 Task: Compose an email with the signature Chloe Collins with the subject Thank you for a call and the message We need to reschedule our meeting for next week. Could you let me know your availability? from softage.10@softage.net to softage.5@softage.net, now select the entire message Quote Attach a link with text SoftAge.5 and email address as softage.5@softage.net Send the email. Finally, move the email from Sent Items to the label Newsletters
Action: Mouse moved to (77, 107)
Screenshot: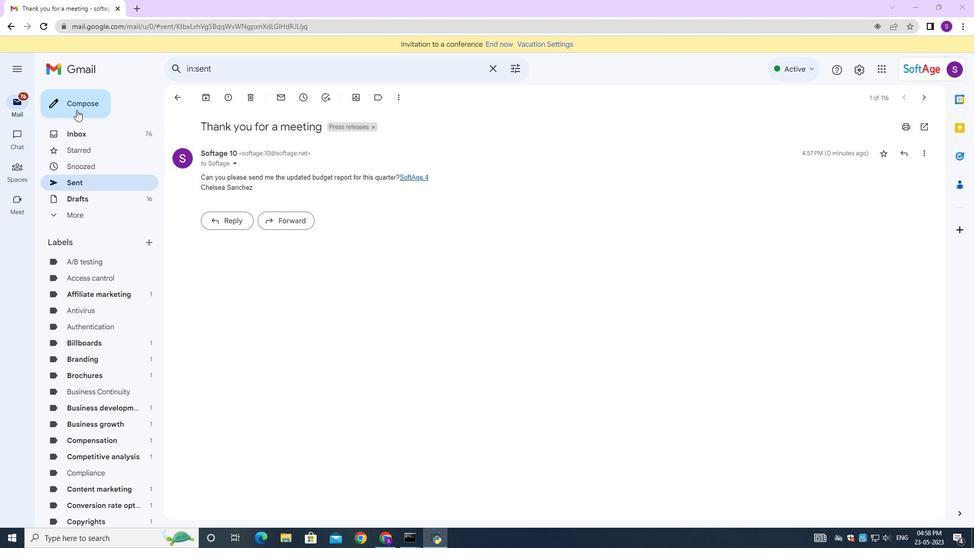 
Action: Mouse pressed left at (77, 107)
Screenshot: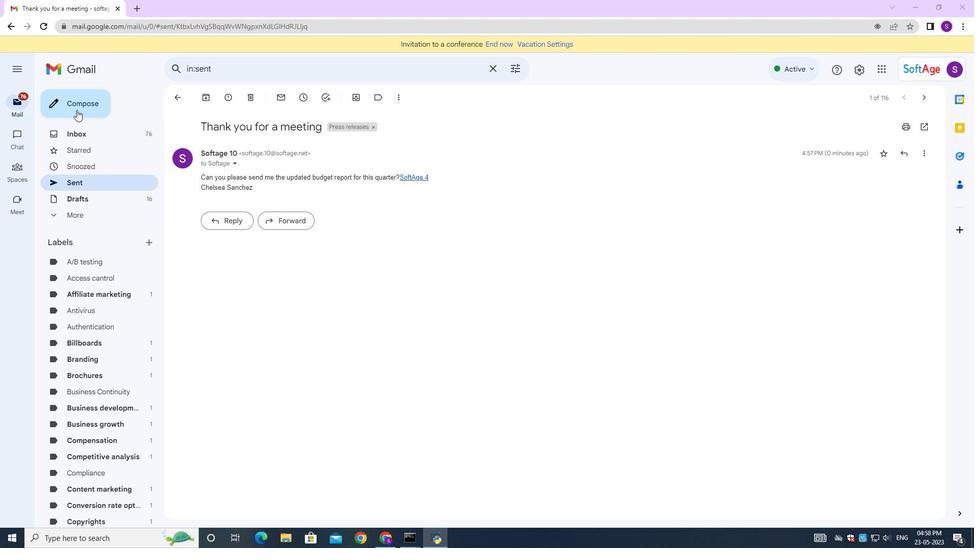 
Action: Mouse moved to (821, 513)
Screenshot: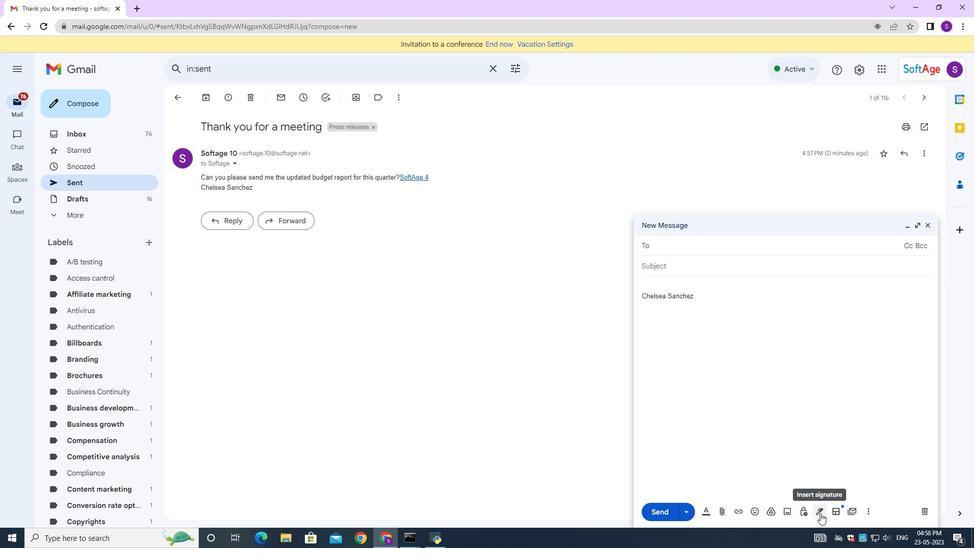 
Action: Mouse pressed left at (821, 513)
Screenshot: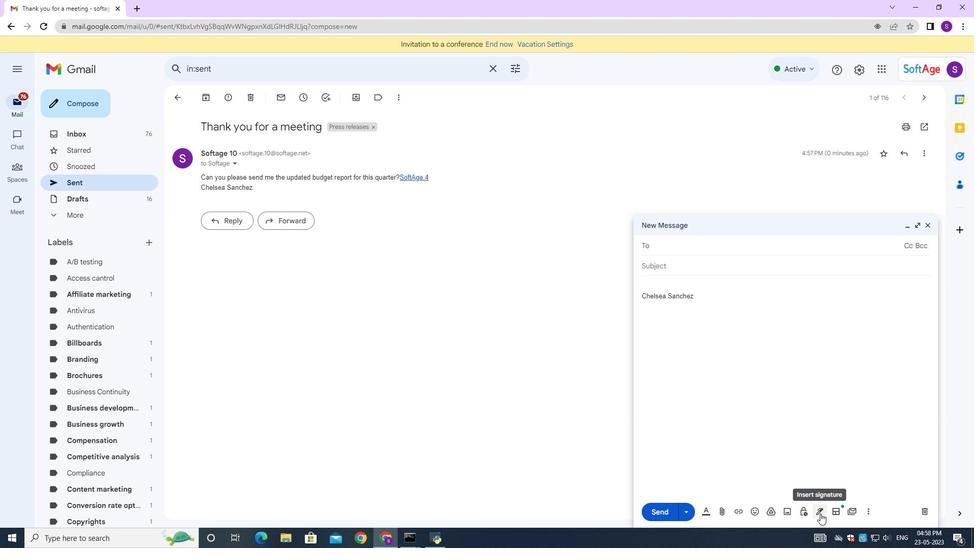 
Action: Mouse moved to (840, 453)
Screenshot: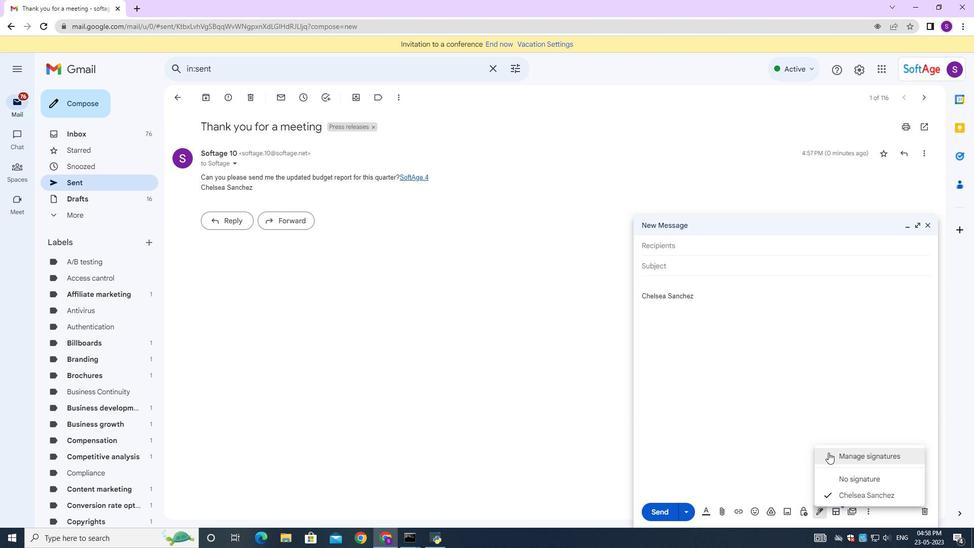 
Action: Mouse pressed left at (840, 453)
Screenshot: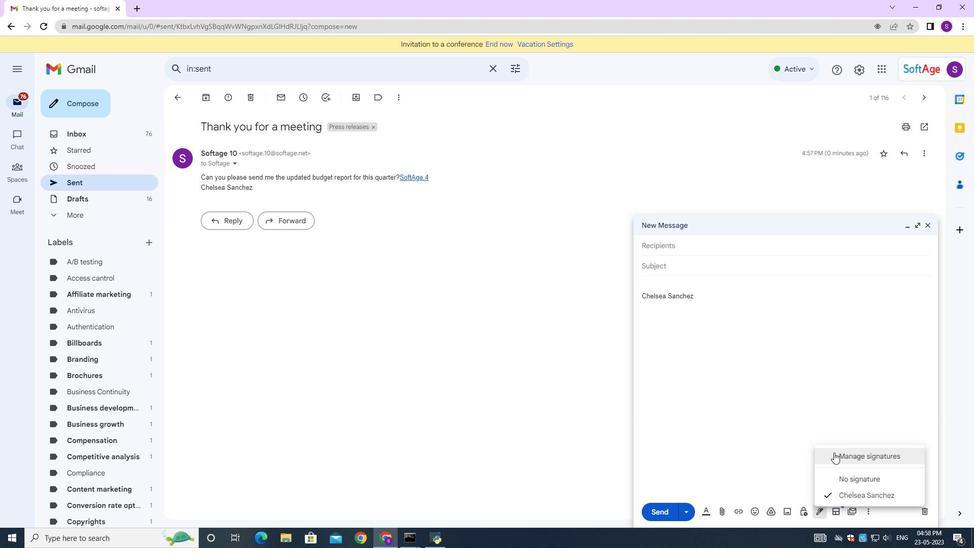 
Action: Mouse moved to (411, 328)
Screenshot: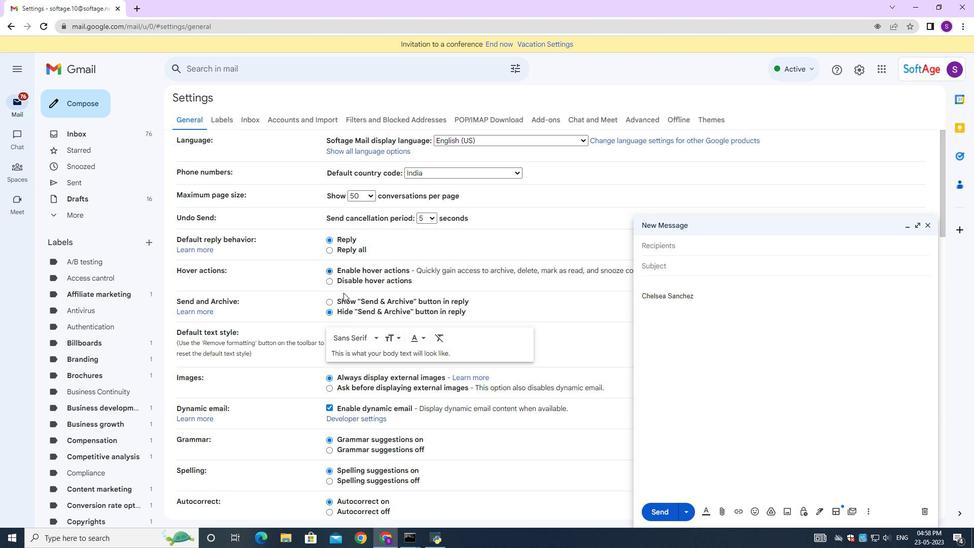 
Action: Mouse scrolled (411, 328) with delta (0, 0)
Screenshot: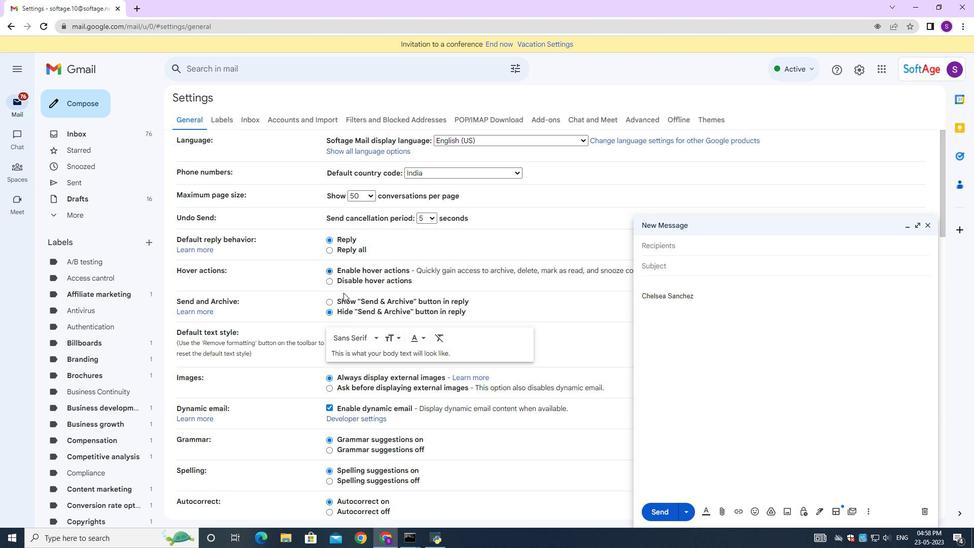 
Action: Mouse moved to (411, 328)
Screenshot: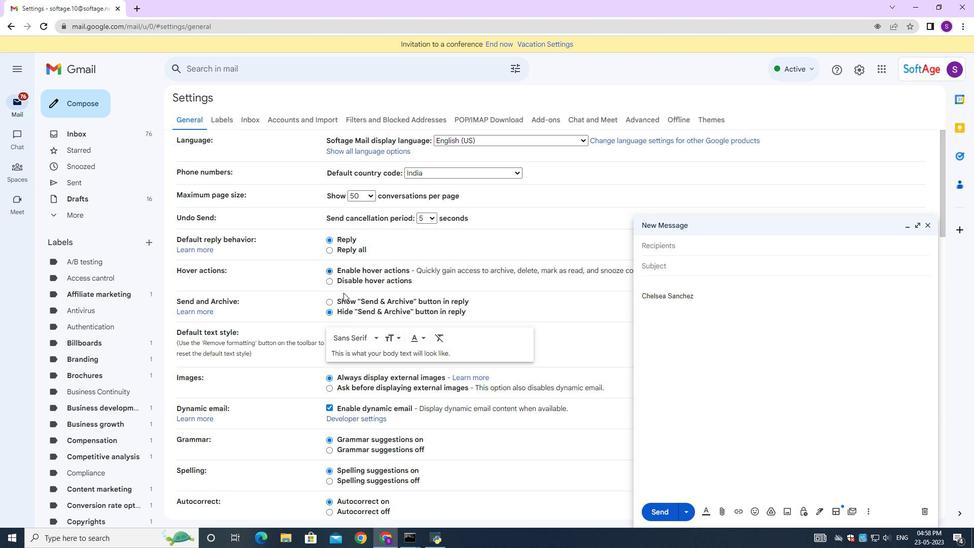 
Action: Mouse scrolled (411, 328) with delta (0, 0)
Screenshot: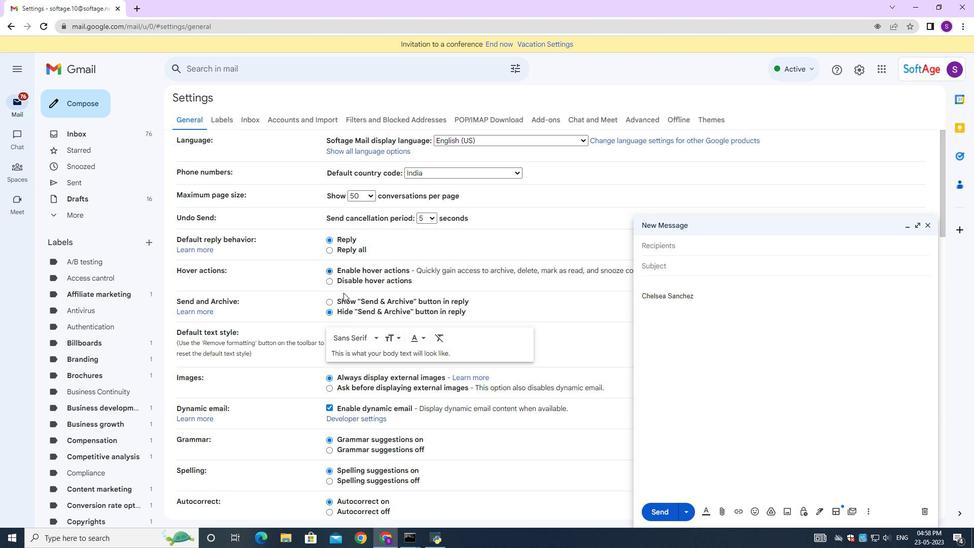 
Action: Mouse scrolled (411, 328) with delta (0, 0)
Screenshot: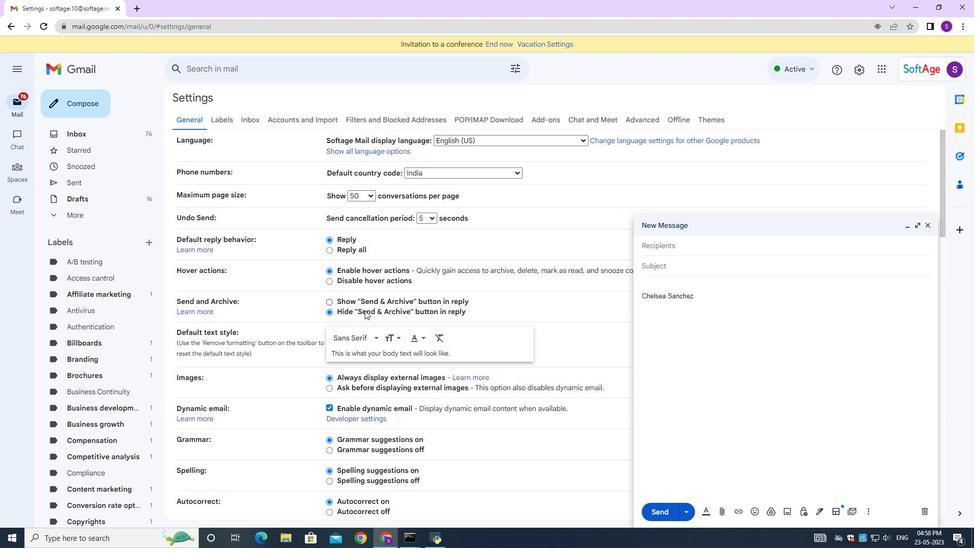 
Action: Mouse scrolled (411, 327) with delta (0, -1)
Screenshot: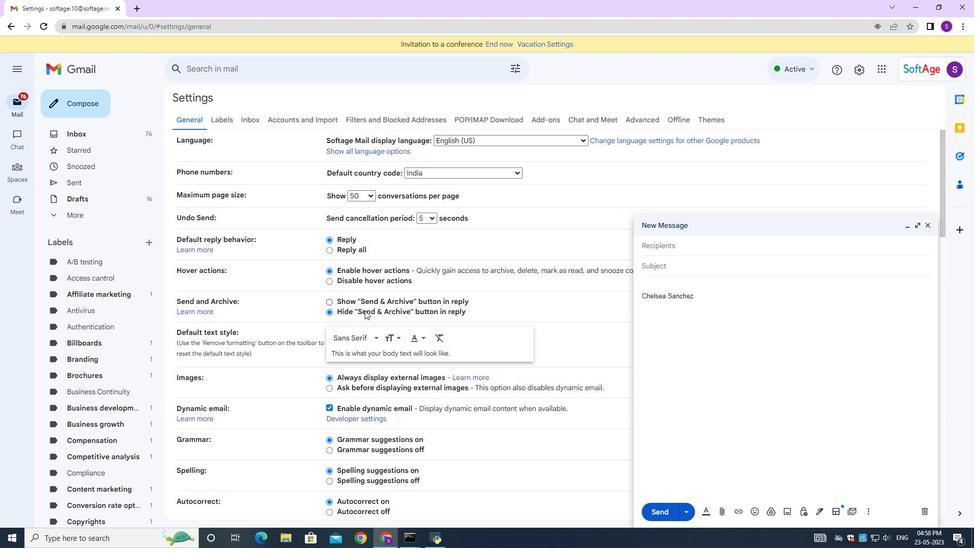
Action: Mouse scrolled (411, 328) with delta (0, 0)
Screenshot: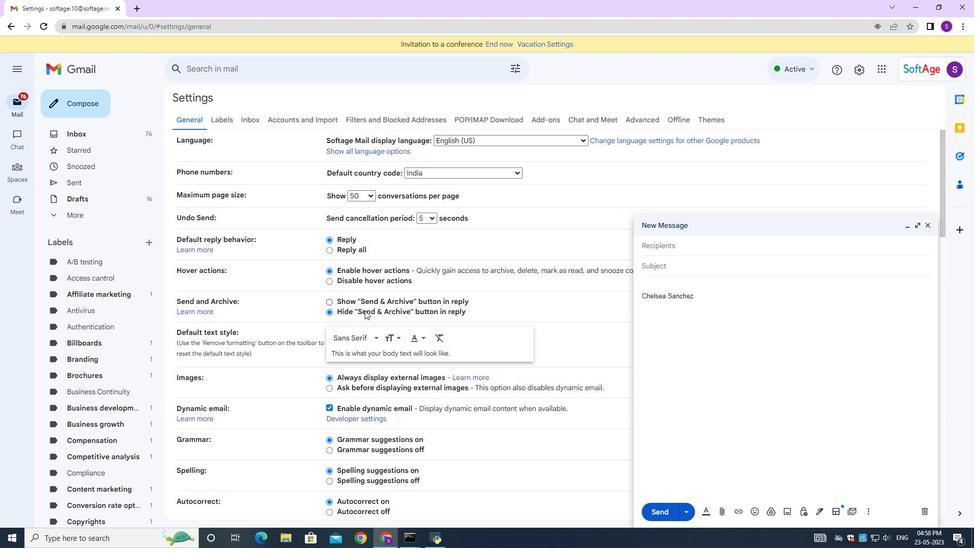 
Action: Mouse scrolled (411, 328) with delta (0, 0)
Screenshot: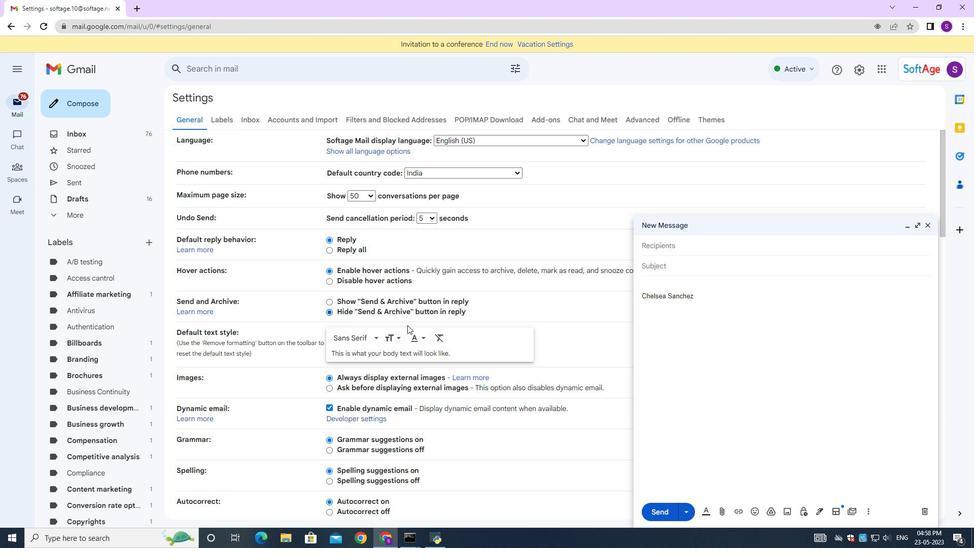
Action: Mouse moved to (412, 328)
Screenshot: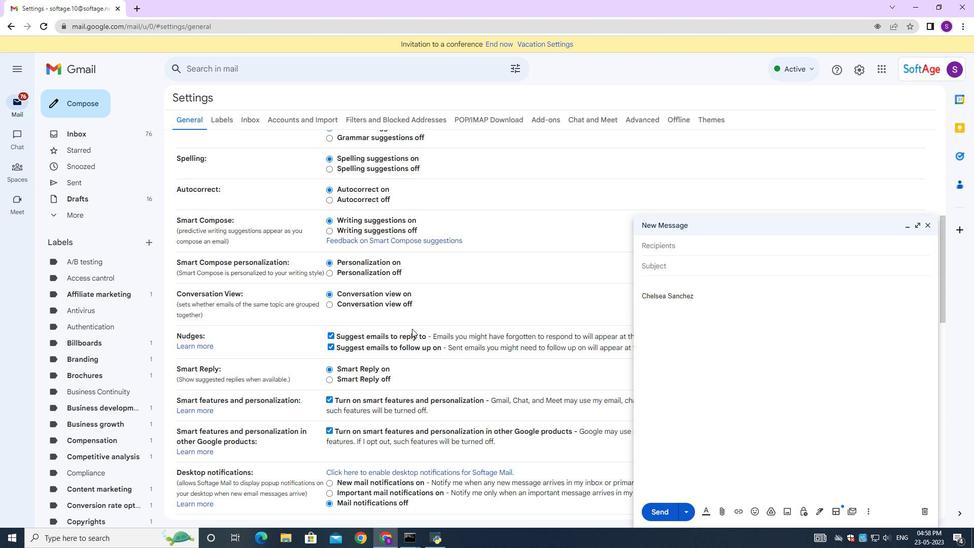 
Action: Mouse scrolled (412, 327) with delta (0, 0)
Screenshot: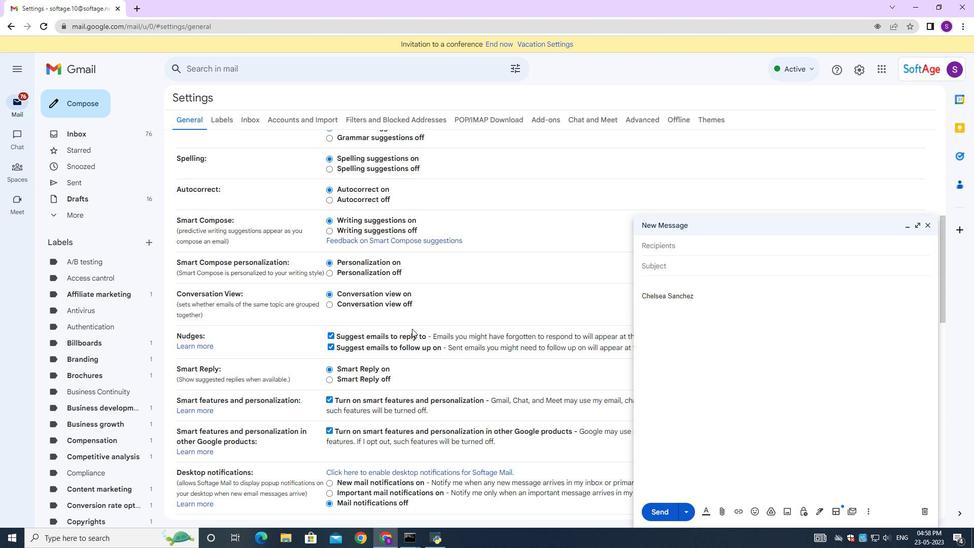
Action: Mouse scrolled (412, 327) with delta (0, 0)
Screenshot: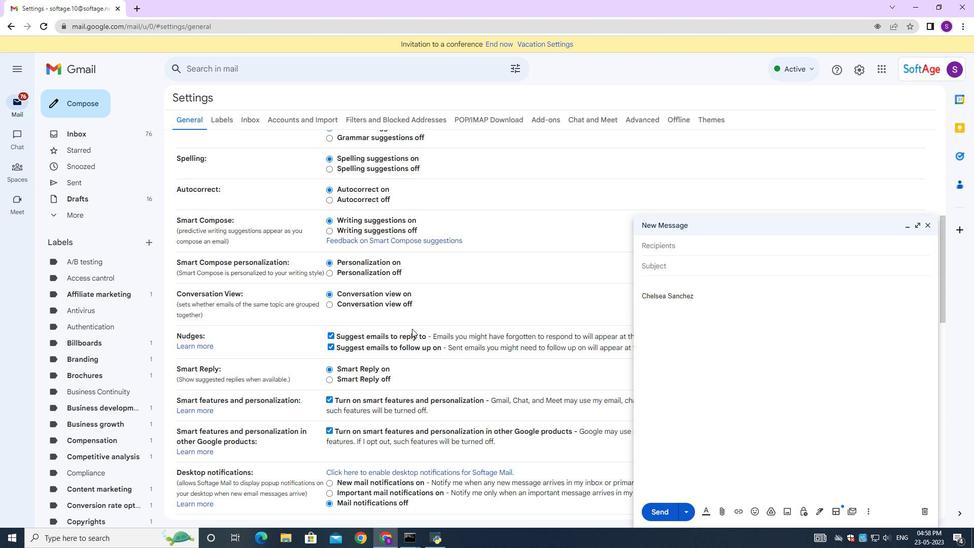 
Action: Mouse scrolled (412, 327) with delta (0, 0)
Screenshot: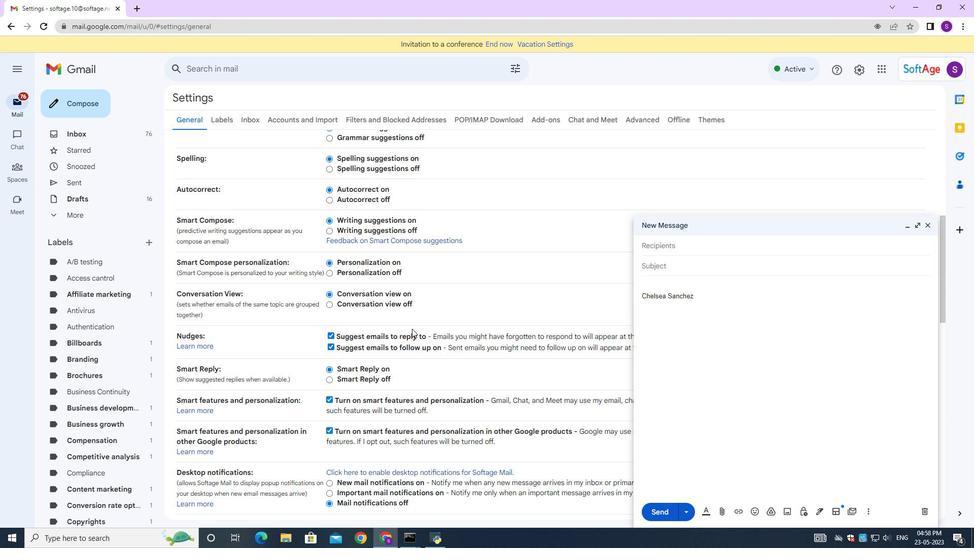 
Action: Mouse scrolled (412, 327) with delta (0, 0)
Screenshot: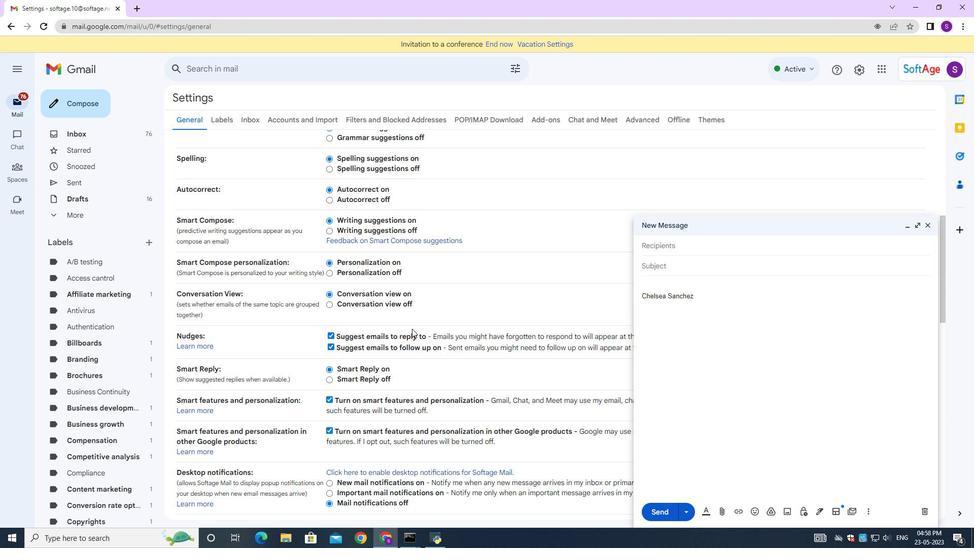 
Action: Mouse scrolled (412, 327) with delta (0, 0)
Screenshot: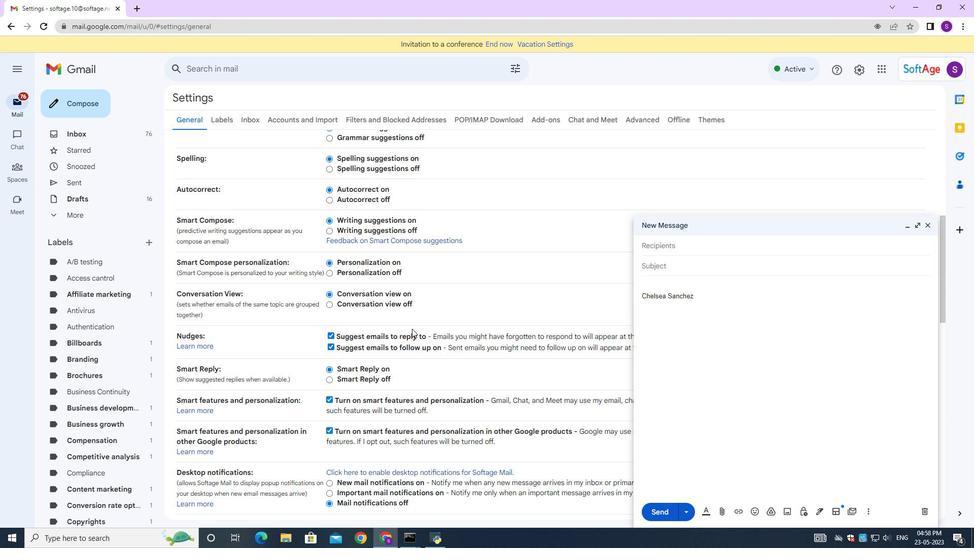 
Action: Mouse scrolled (412, 327) with delta (0, 0)
Screenshot: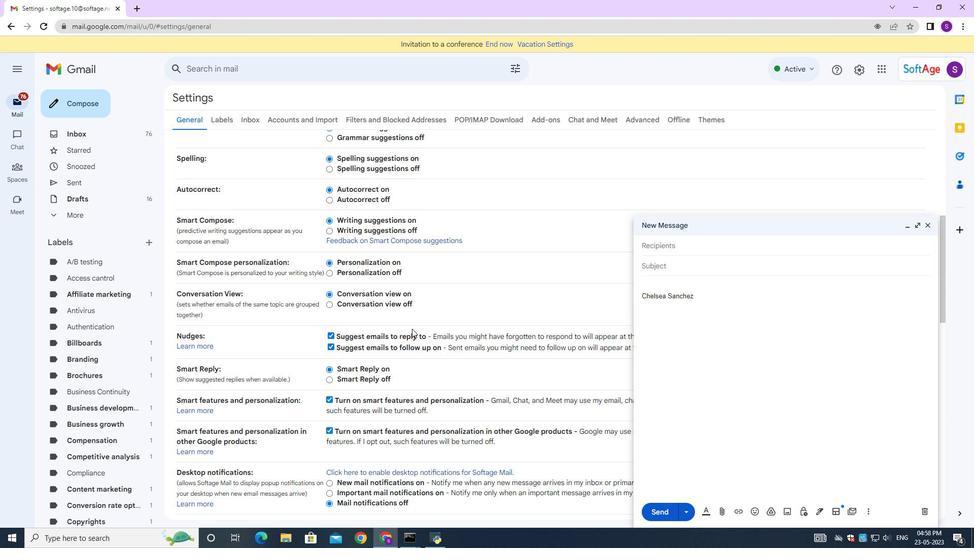 
Action: Mouse scrolled (412, 327) with delta (0, 0)
Screenshot: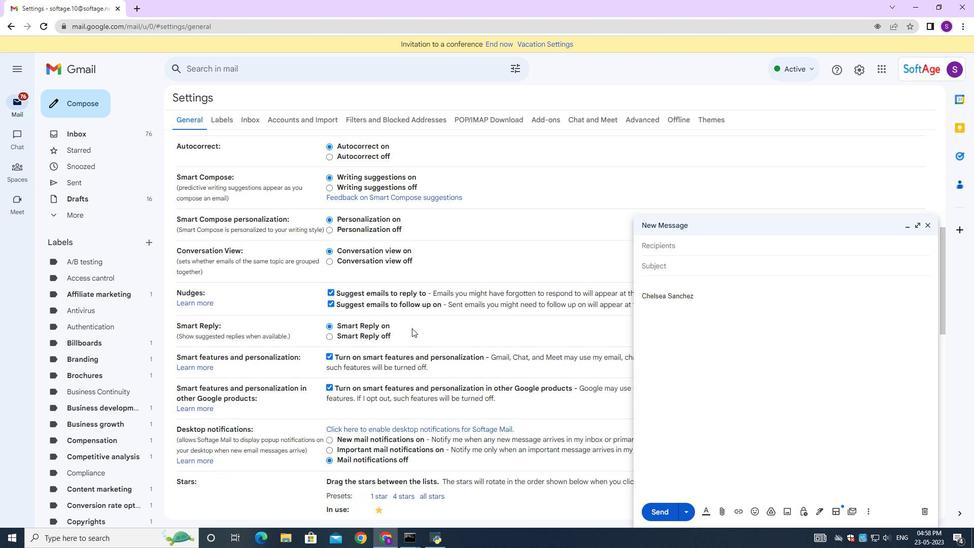 
Action: Mouse scrolled (412, 327) with delta (0, 0)
Screenshot: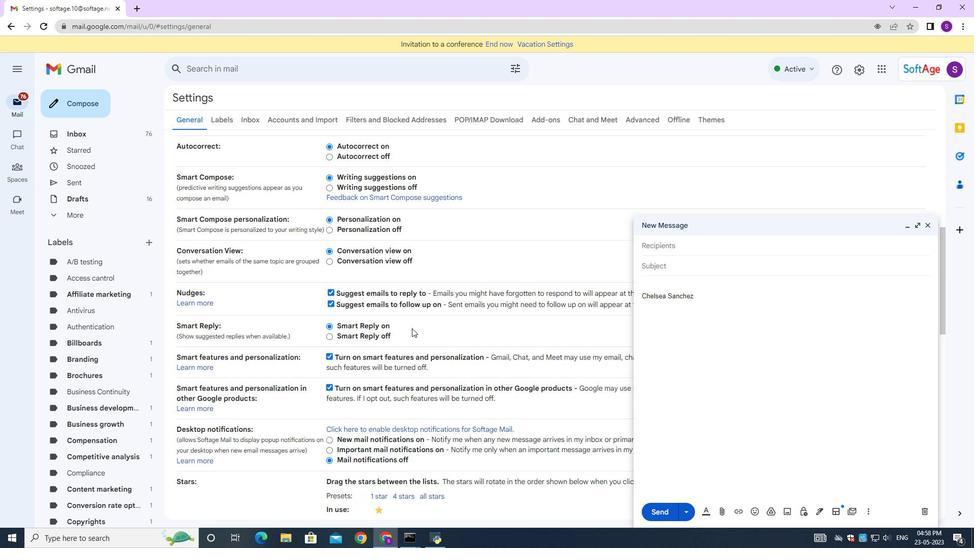 
Action: Mouse scrolled (412, 327) with delta (0, 0)
Screenshot: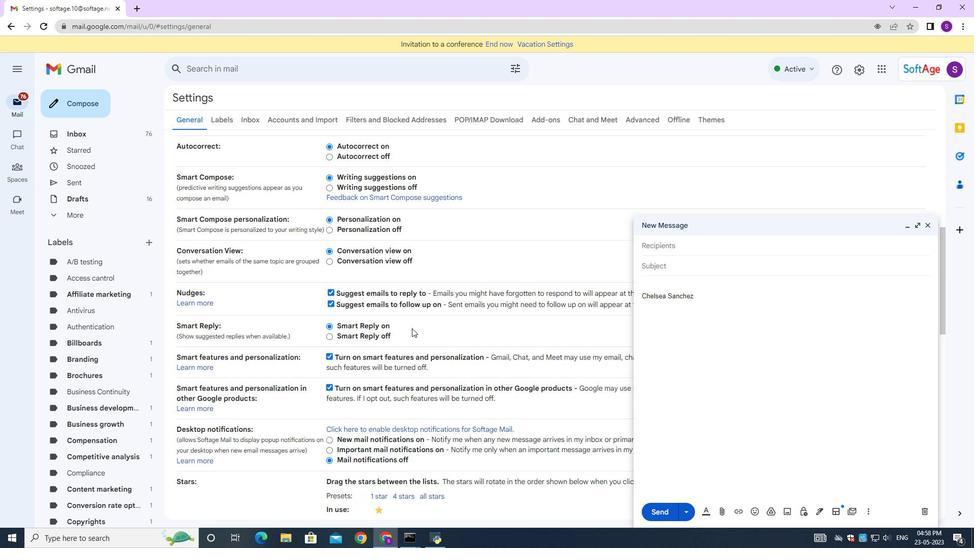 
Action: Mouse scrolled (412, 327) with delta (0, 0)
Screenshot: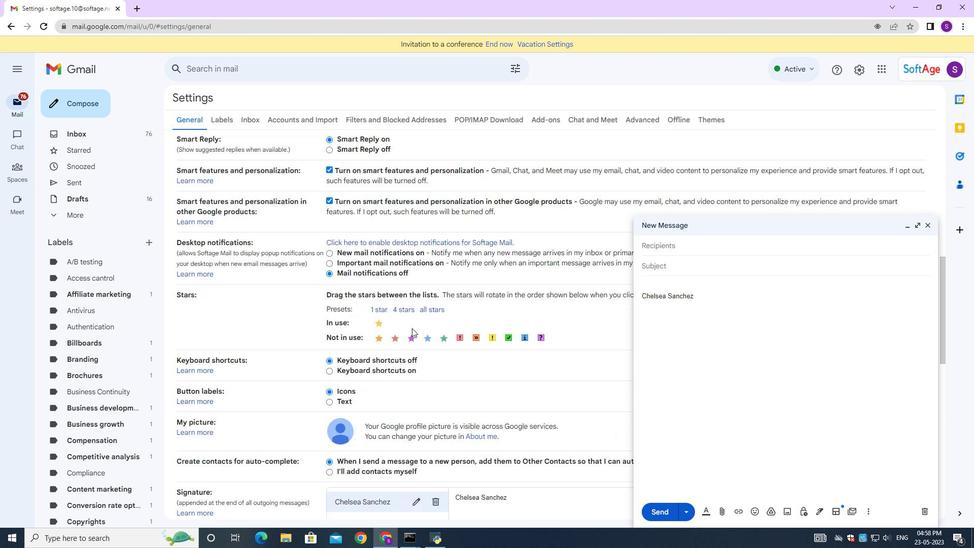 
Action: Mouse scrolled (412, 327) with delta (0, 0)
Screenshot: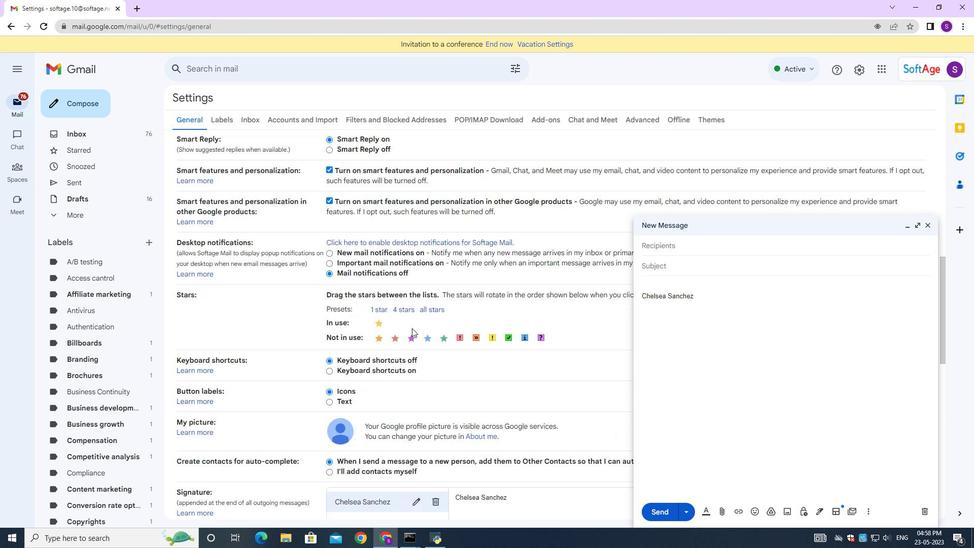 
Action: Mouse moved to (454, 265)
Screenshot: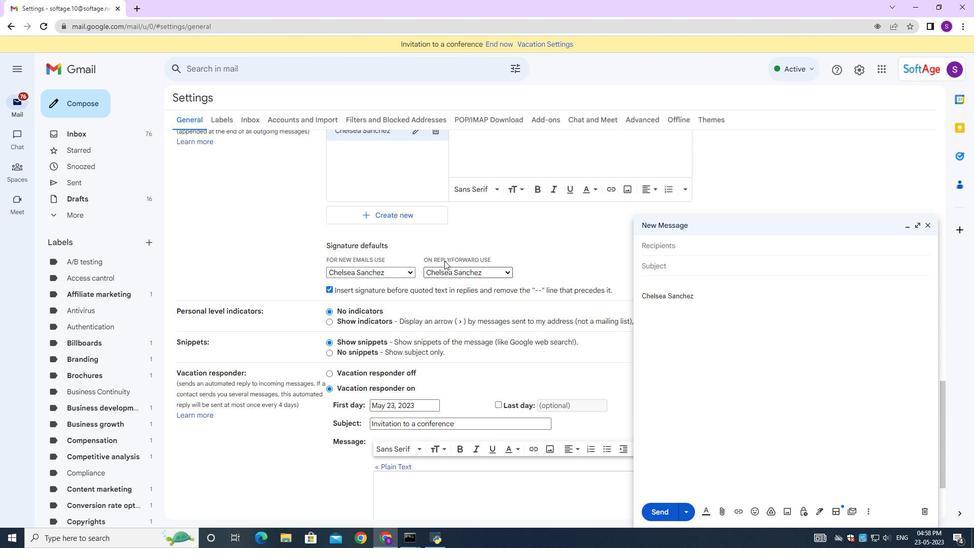 
Action: Mouse scrolled (454, 265) with delta (0, 0)
Screenshot: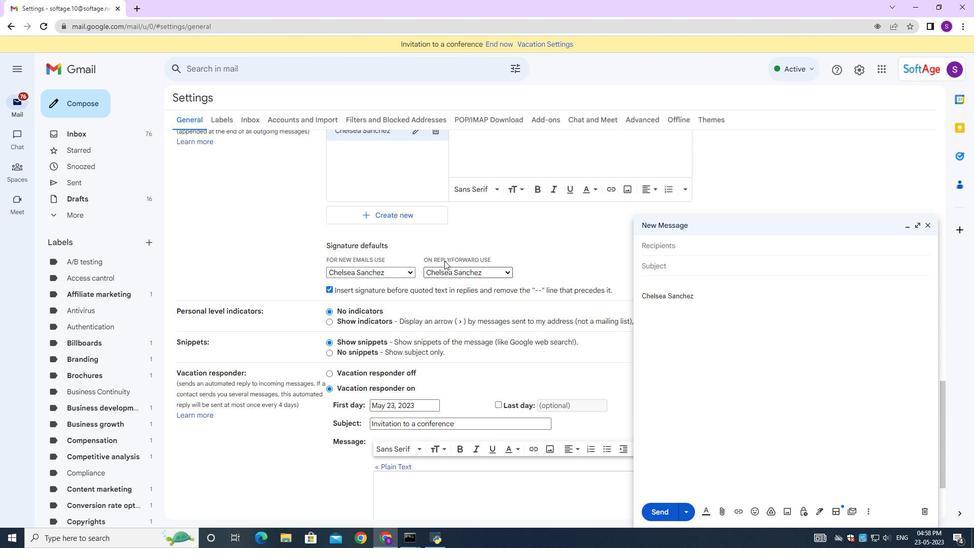 
Action: Mouse scrolled (454, 265) with delta (0, 0)
Screenshot: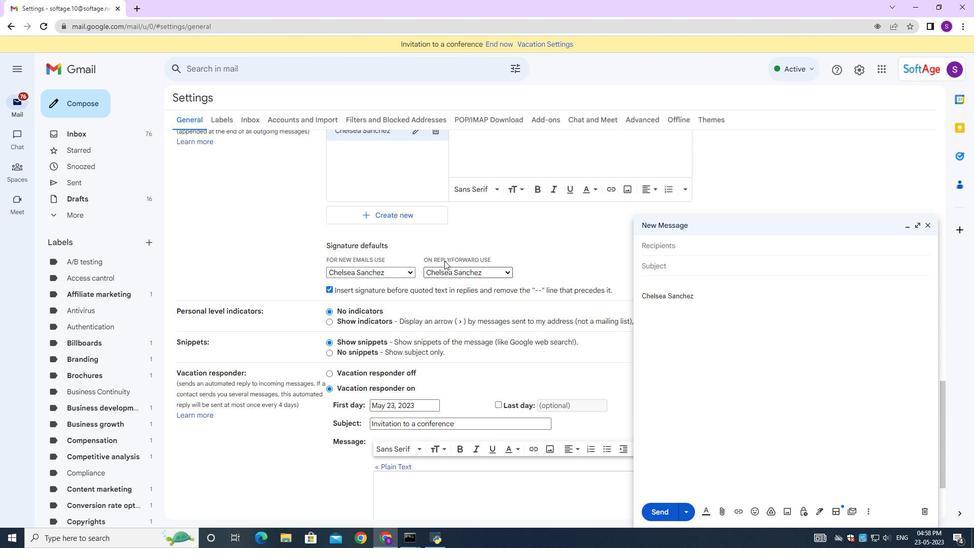 
Action: Mouse moved to (454, 265)
Screenshot: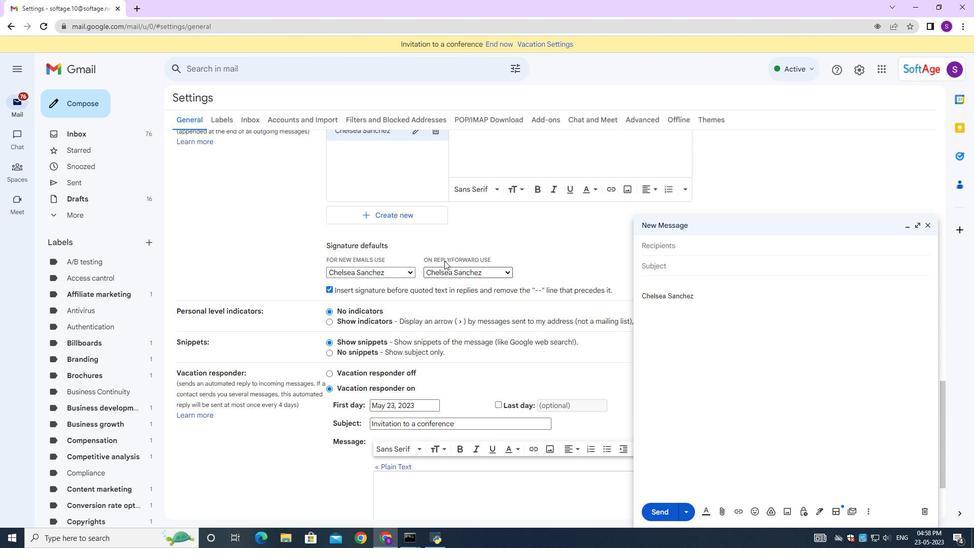 
Action: Mouse scrolled (454, 265) with delta (0, 0)
Screenshot: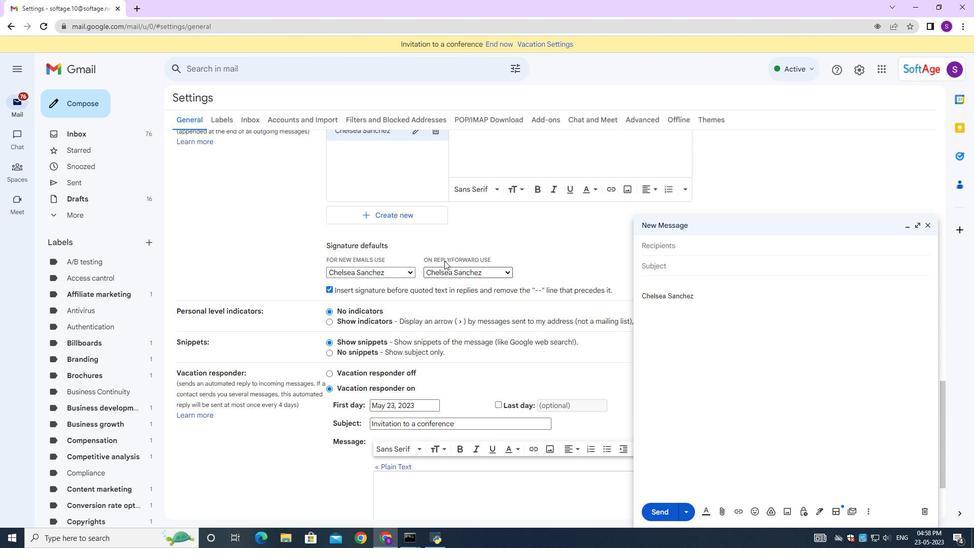 
Action: Mouse moved to (416, 281)
Screenshot: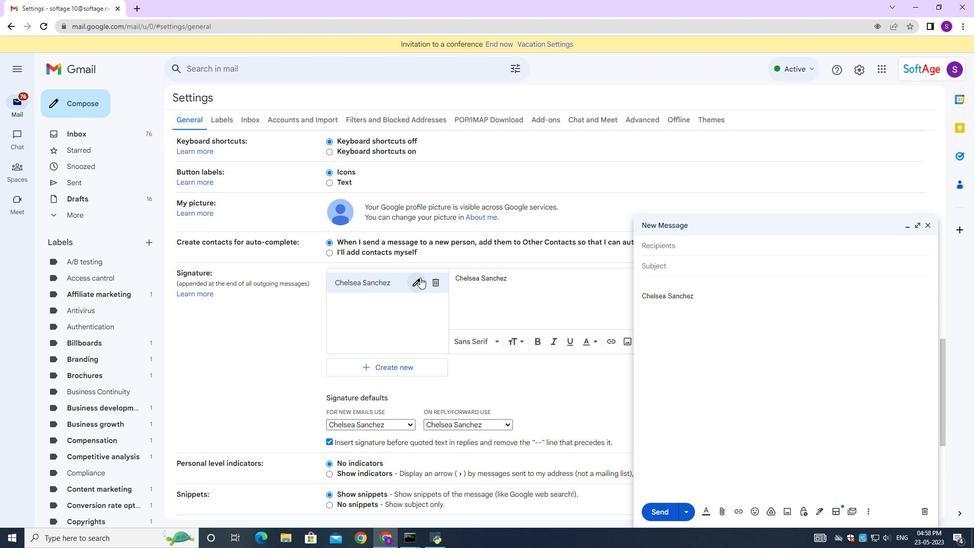 
Action: Mouse pressed left at (416, 281)
Screenshot: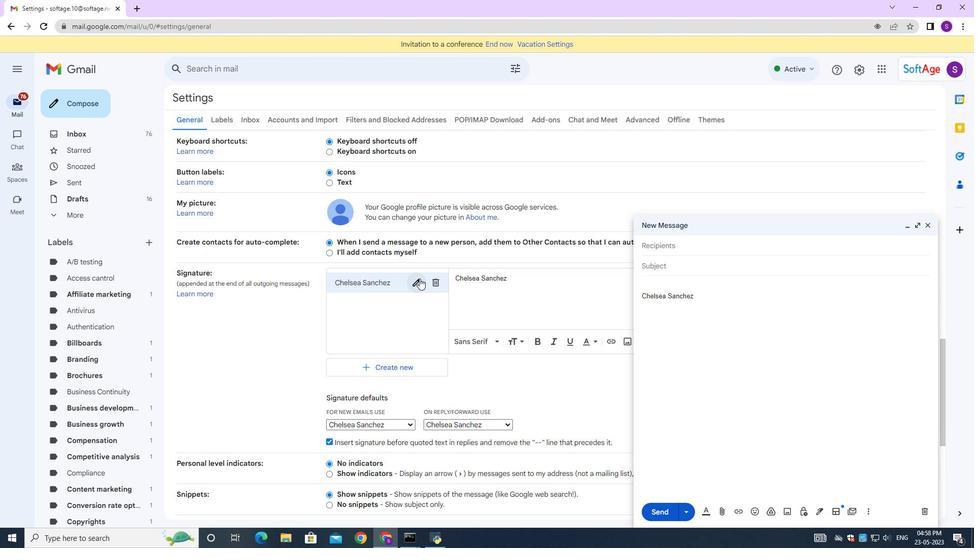 
Action: Mouse moved to (416, 282)
Screenshot: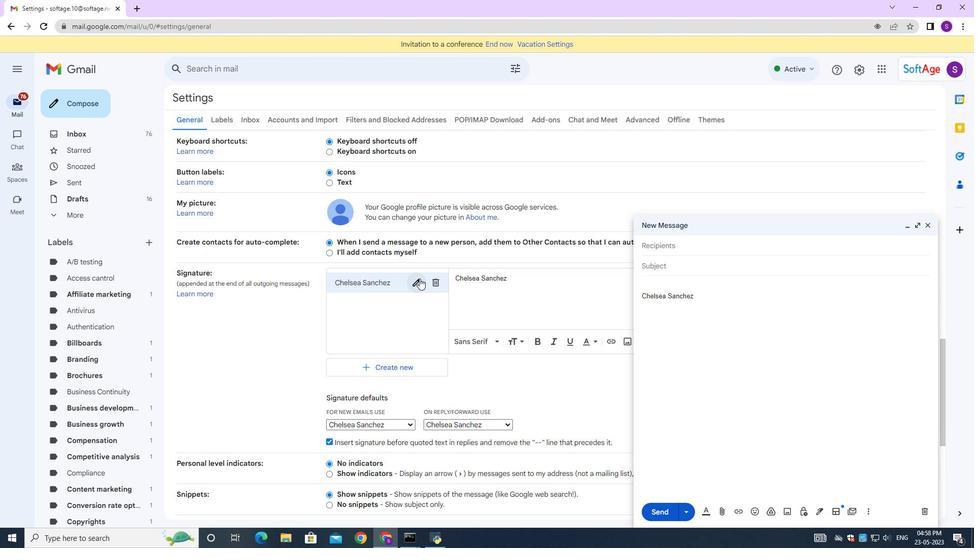 
Action: Key pressed ctrl+A<Key.backspace><Key.shift><Key.shift><Key.shift><Key.shift><Key.shift><Key.shift><Key.shift><Key.shift><Key.shift><Key.shift><Key.shift><Key.shift><Key.shift><Key.shift><Key.shift><Key.shift><Key.shift><Key.shift><Key.shift><Key.shift><Key.shift><Key.shift><Key.shift><Key.shift><Key.shift><Key.shift><Key.shift><Key.shift><Key.shift><Key.shift><Key.shift><Key.shift><Key.shift><Key.shift><Key.shift><Key.shift><Key.shift><Key.shift>Chloe<Key.space><Key.shift><Key.shift>Collins<Key.space>
Screenshot: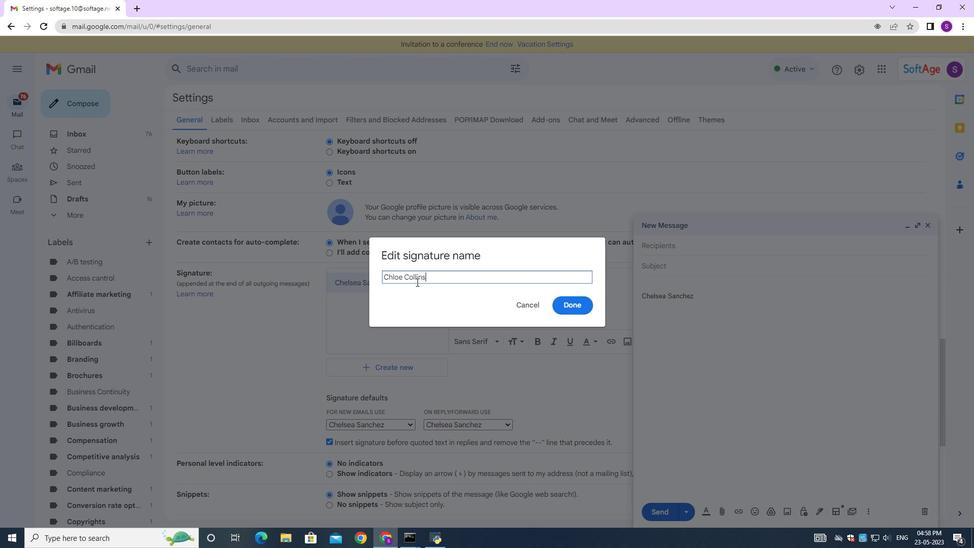 
Action: Mouse moved to (568, 300)
Screenshot: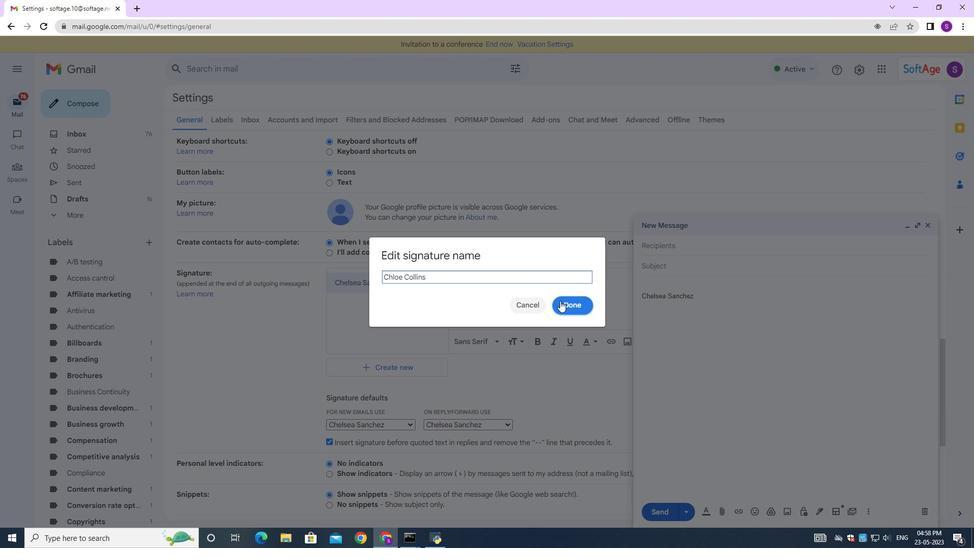 
Action: Mouse pressed left at (568, 300)
Screenshot: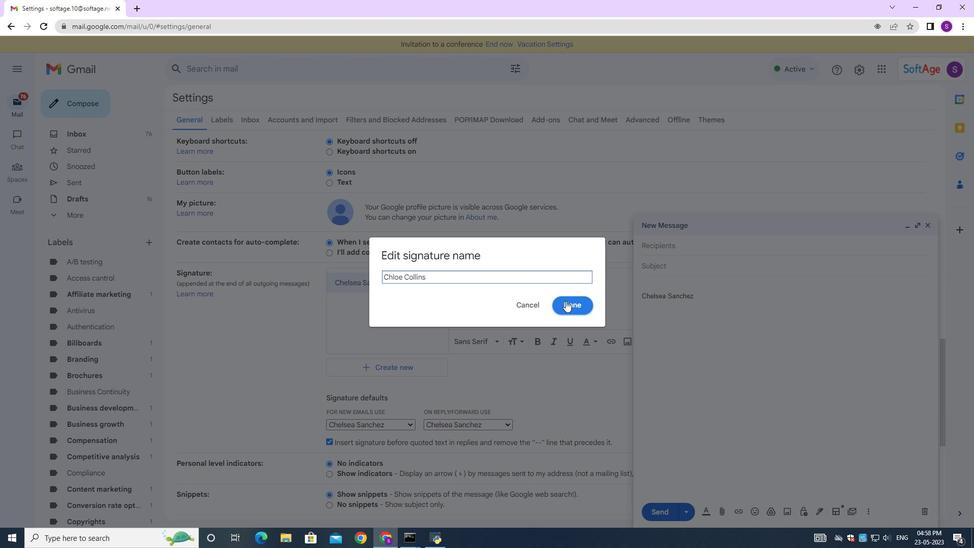 
Action: Mouse moved to (540, 294)
Screenshot: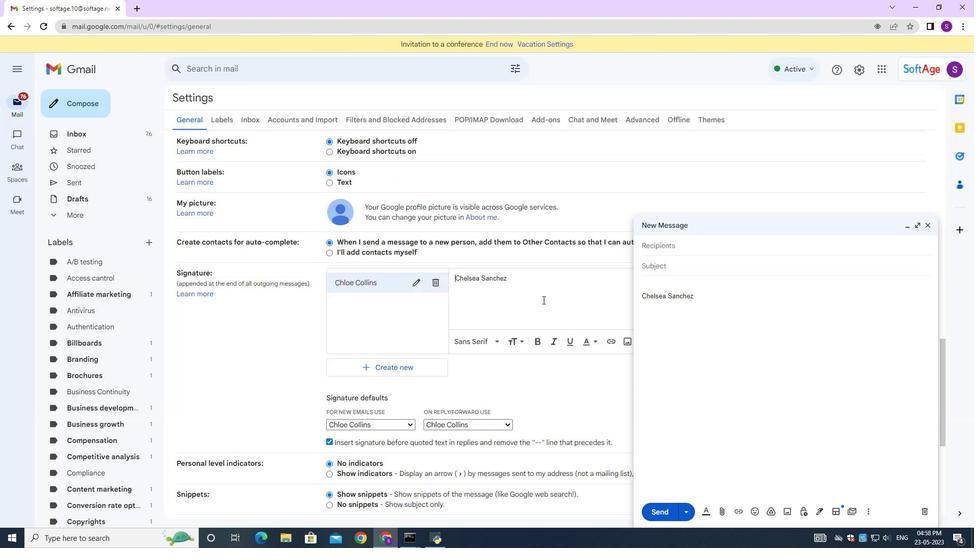
Action: Mouse pressed left at (540, 294)
Screenshot: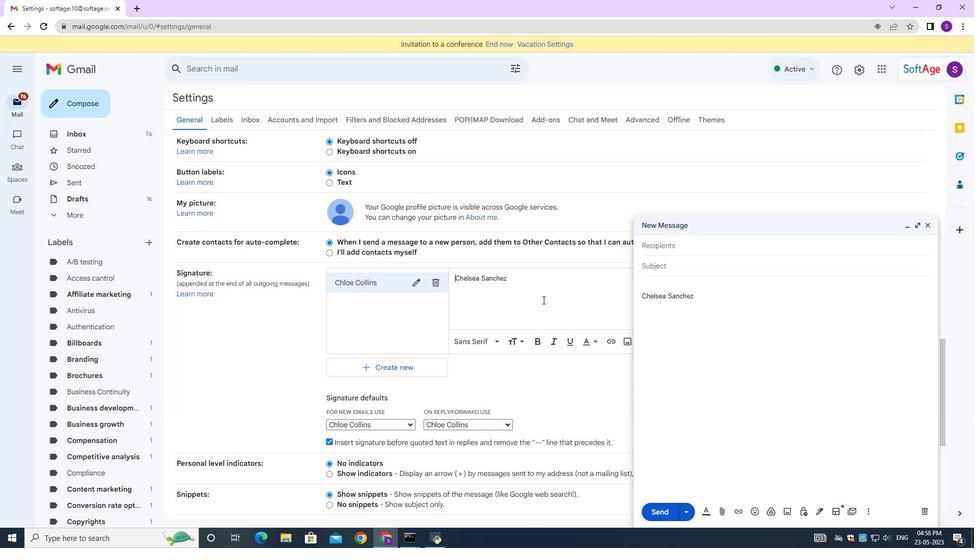 
Action: Mouse moved to (541, 294)
Screenshot: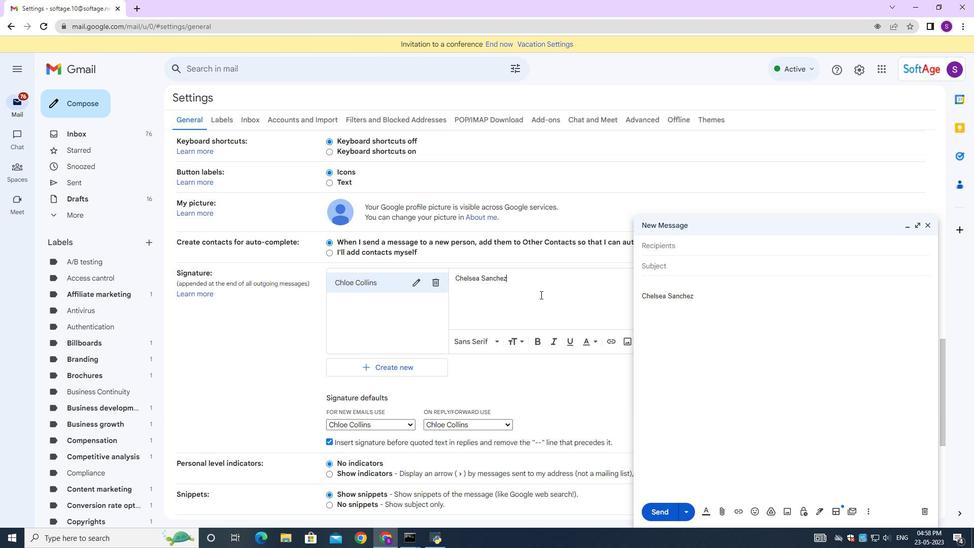 
Action: Key pressed ctrl+A<Key.backspace><Key.shift><Key.shift><Key.shift><Key.shift><Key.shift><Key.shift><Key.shift><Key.shift>Chloe<Key.space><Key.shift><Key.shift><Key.shift><Key.shift><Key.shift>Collins<Key.space>
Screenshot: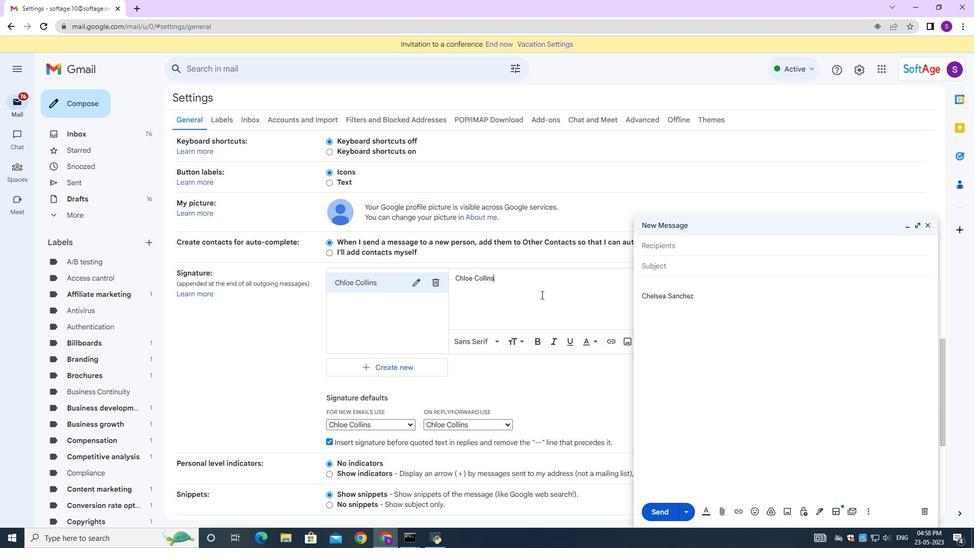 
Action: Mouse moved to (537, 295)
Screenshot: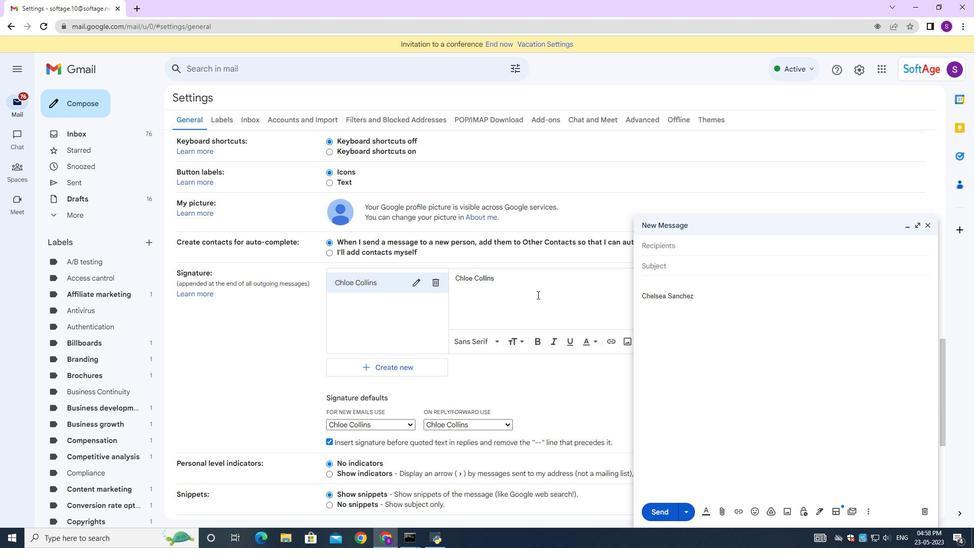 
Action: Mouse scrolled (537, 294) with delta (0, 0)
Screenshot: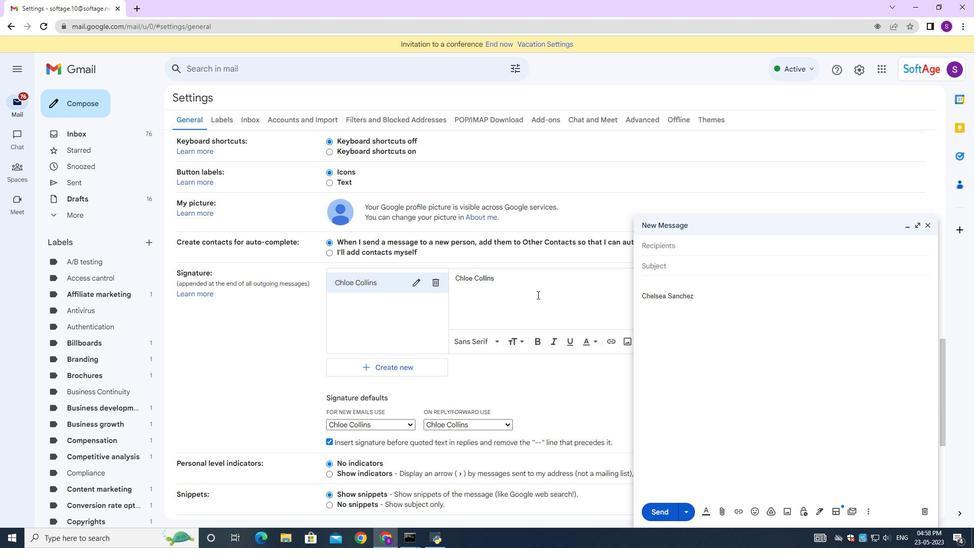 
Action: Mouse moved to (537, 298)
Screenshot: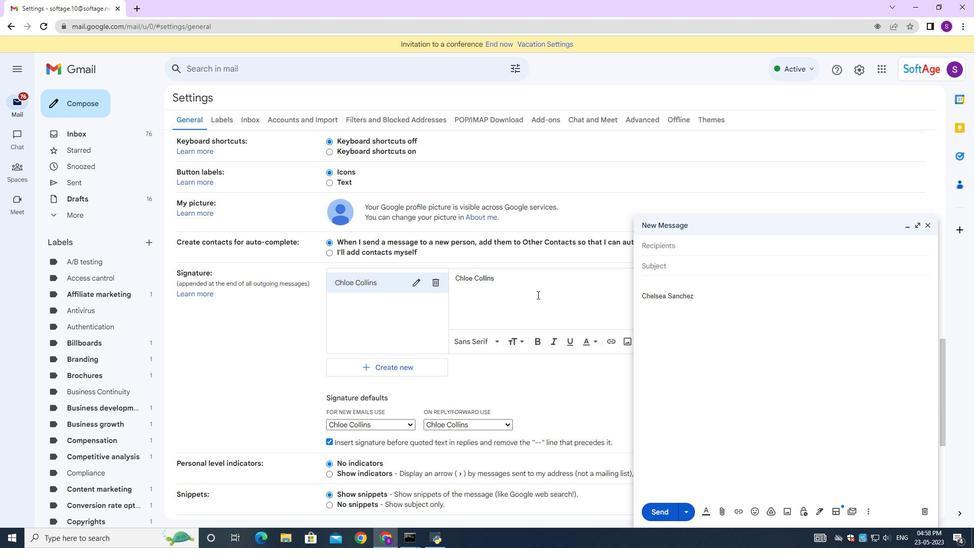 
Action: Mouse scrolled (537, 297) with delta (0, 0)
Screenshot: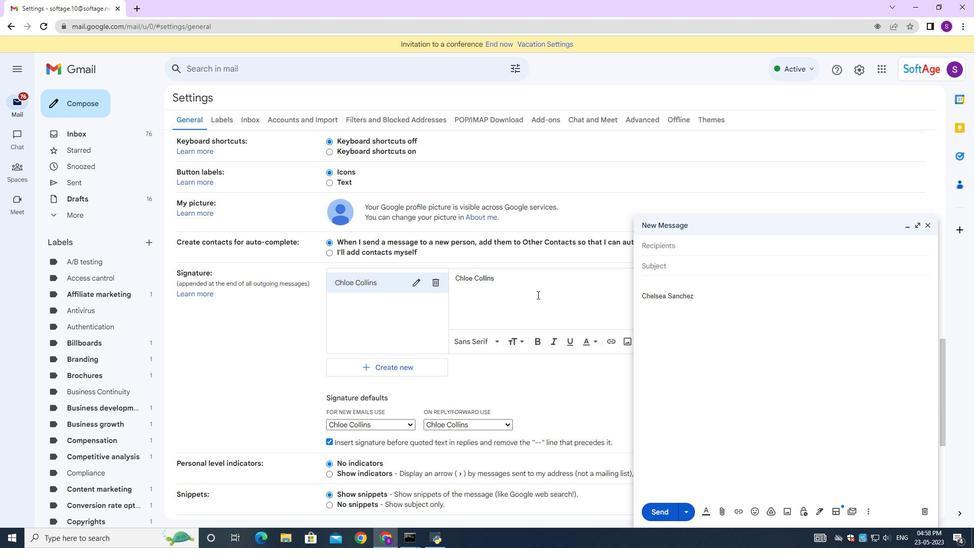 
Action: Mouse moved to (537, 298)
Screenshot: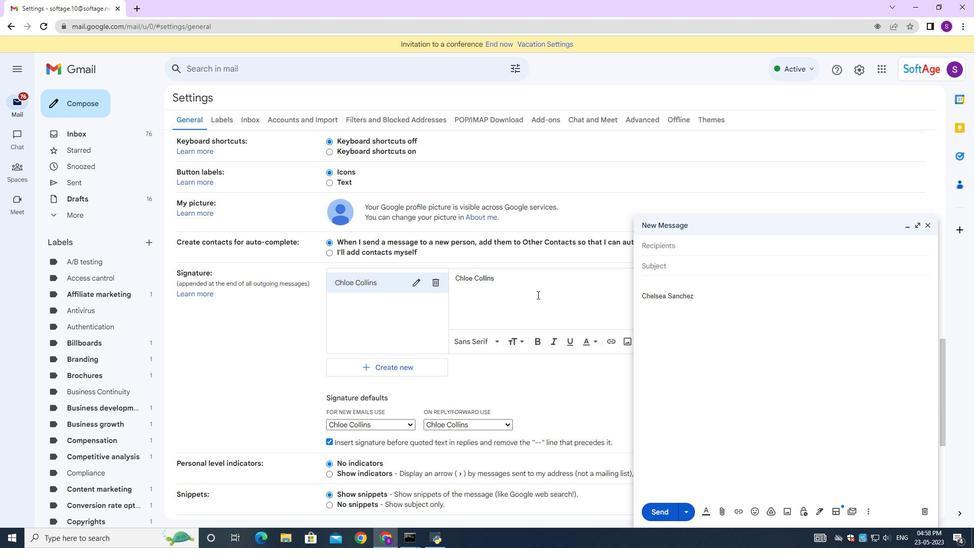 
Action: Mouse scrolled (537, 298) with delta (0, 0)
Screenshot: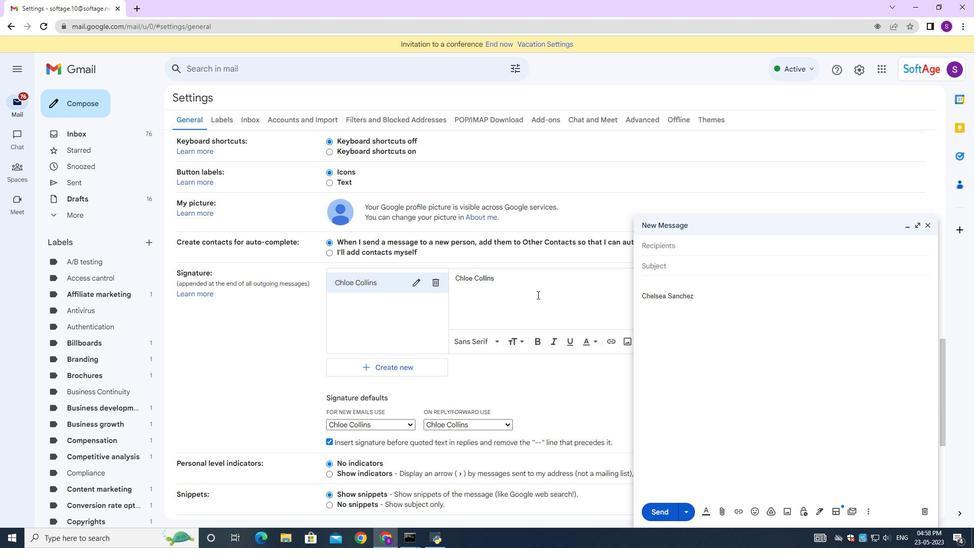 
Action: Mouse scrolled (537, 298) with delta (0, 0)
Screenshot: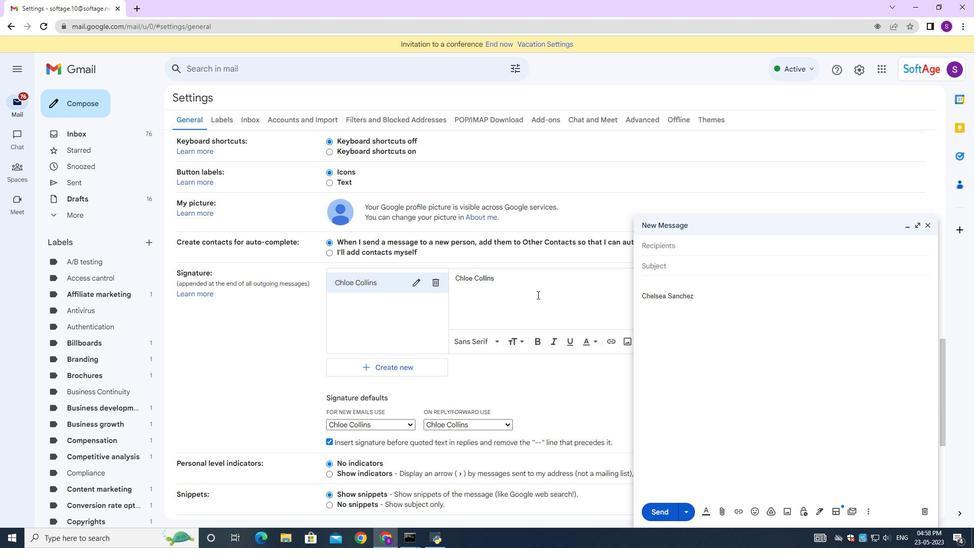 
Action: Mouse scrolled (537, 297) with delta (0, -1)
Screenshot: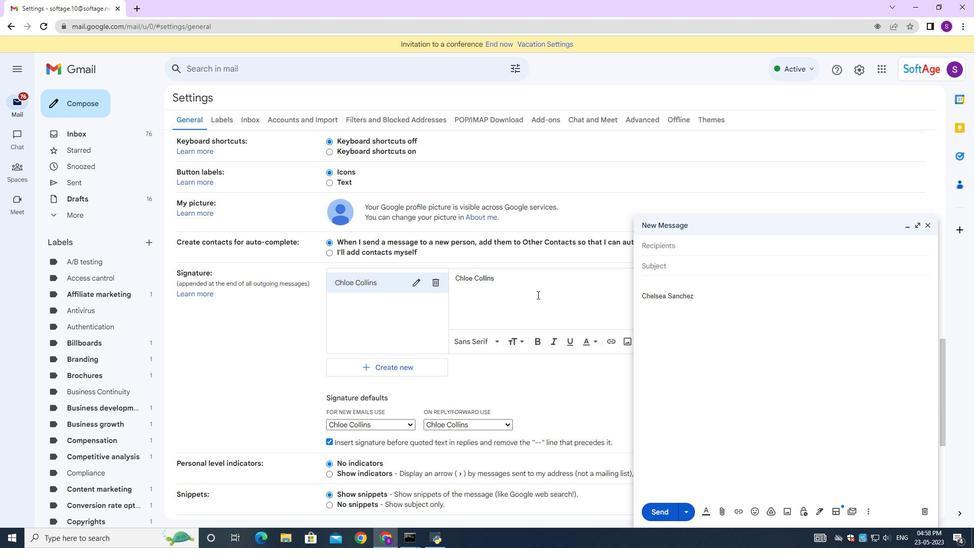 
Action: Mouse scrolled (537, 298) with delta (0, 0)
Screenshot: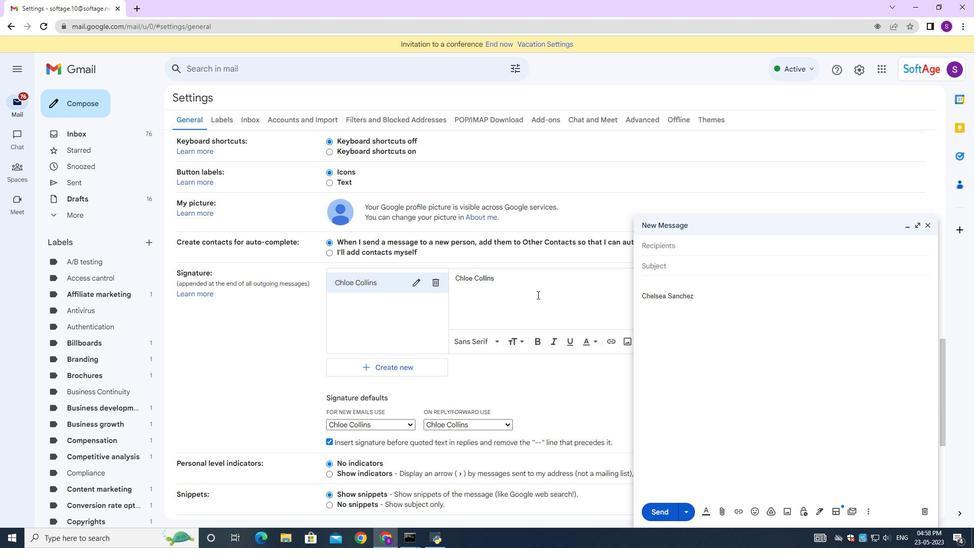 
Action: Mouse scrolled (537, 298) with delta (0, 0)
Screenshot: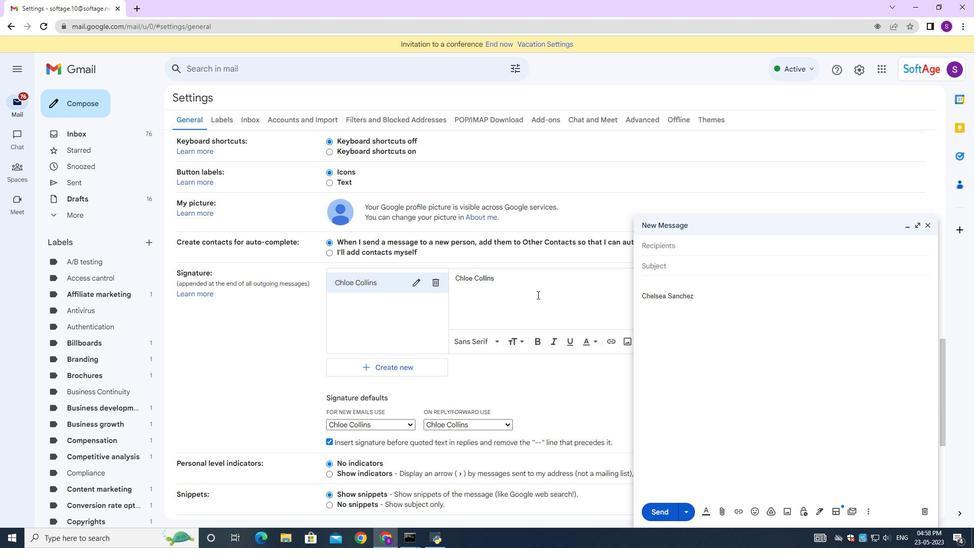 
Action: Mouse moved to (927, 223)
Screenshot: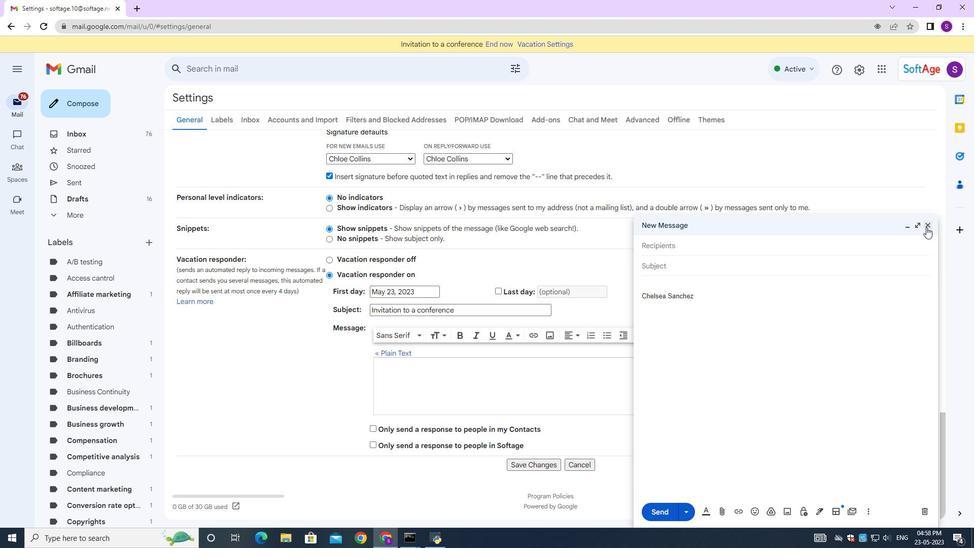 
Action: Mouse pressed left at (927, 223)
Screenshot: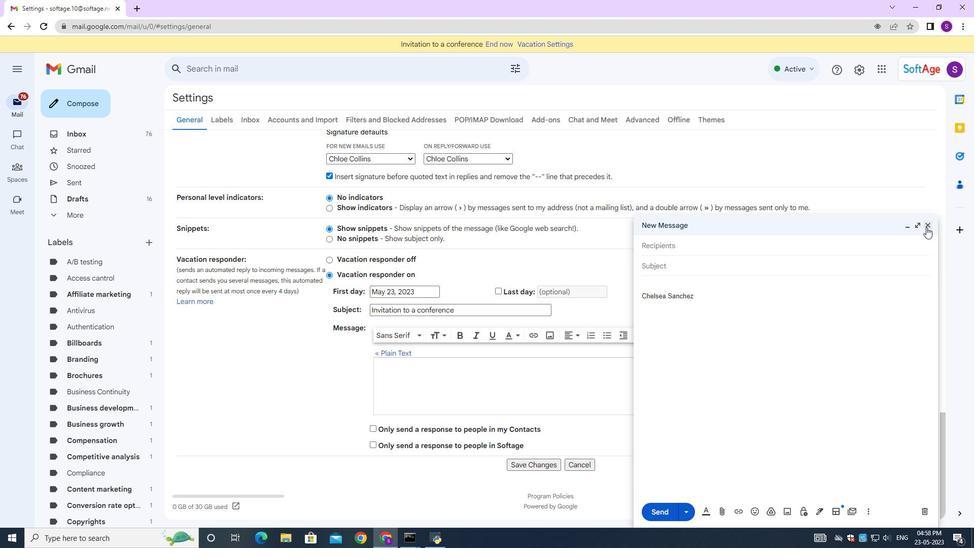 
Action: Mouse moved to (669, 343)
Screenshot: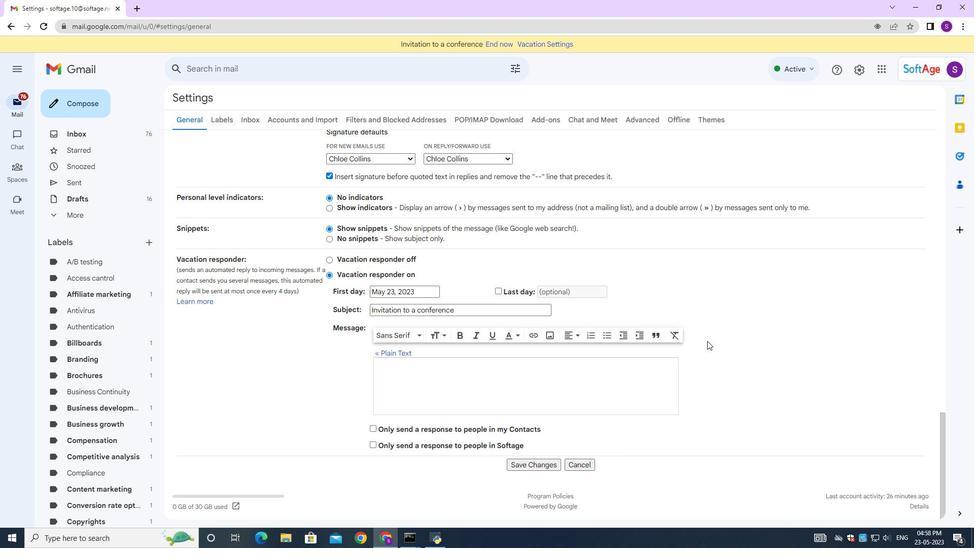
Action: Mouse scrolled (669, 343) with delta (0, 0)
Screenshot: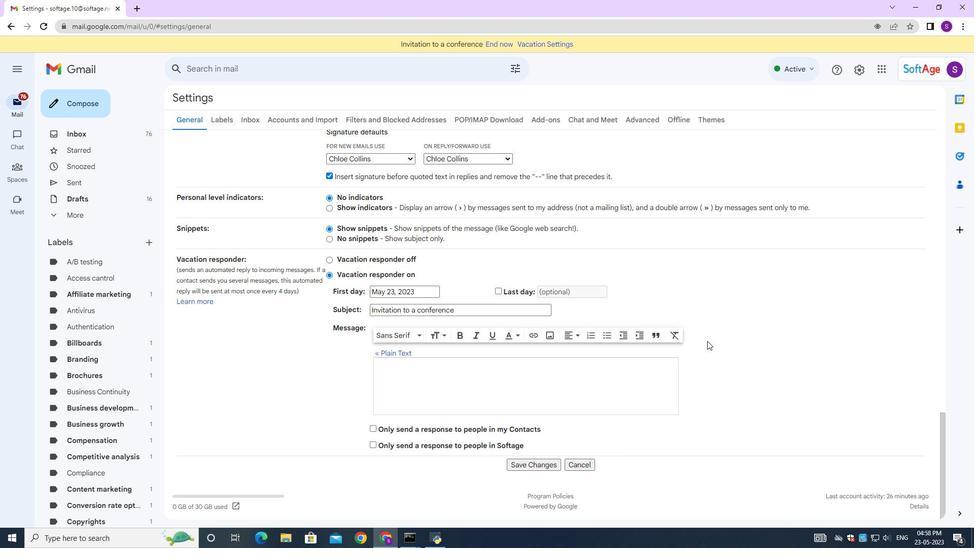 
Action: Mouse moved to (668, 345)
Screenshot: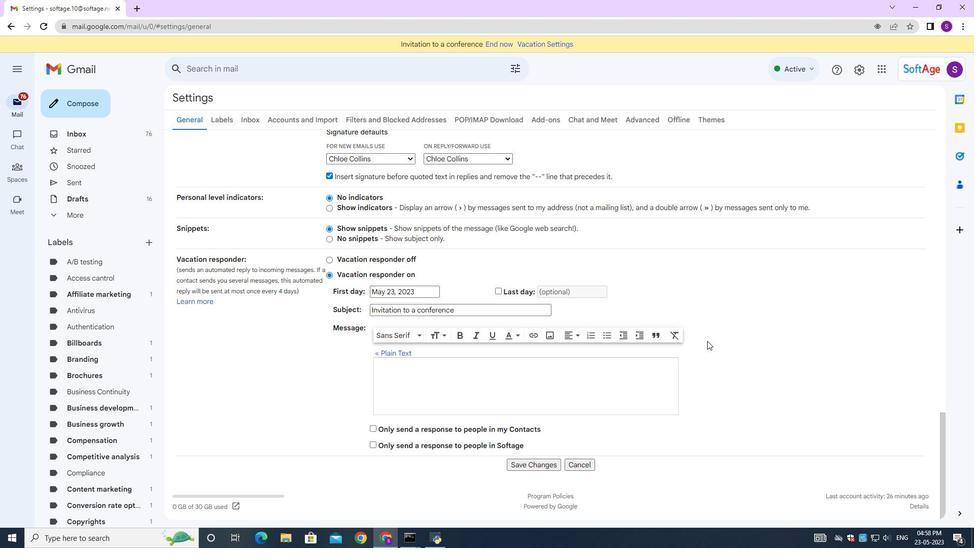 
Action: Mouse scrolled (668, 345) with delta (0, 0)
Screenshot: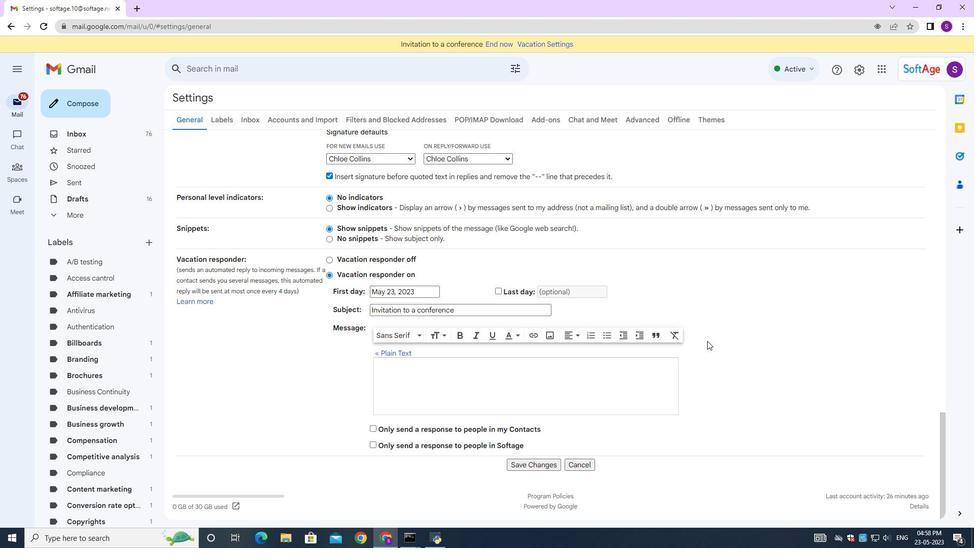 
Action: Mouse moved to (667, 346)
Screenshot: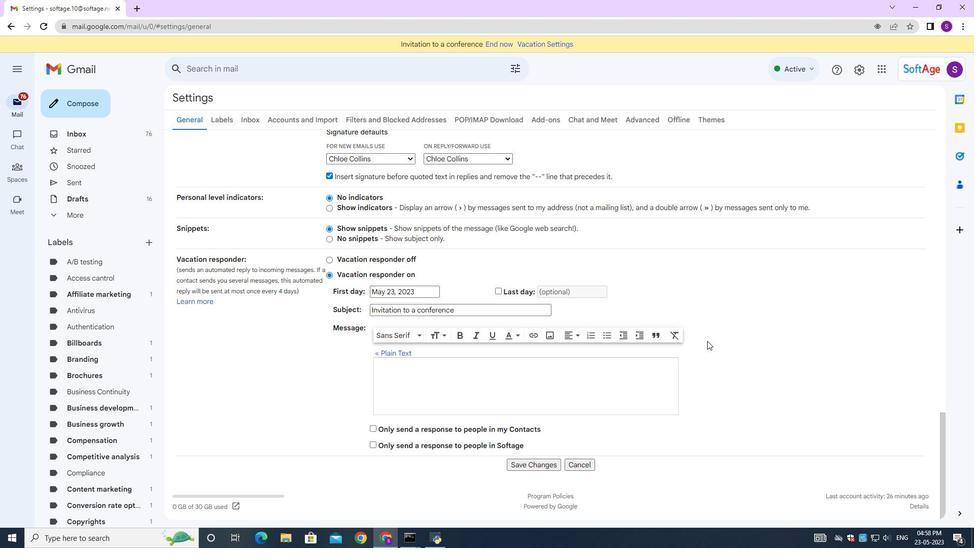 
Action: Mouse scrolled (668, 345) with delta (0, 0)
Screenshot: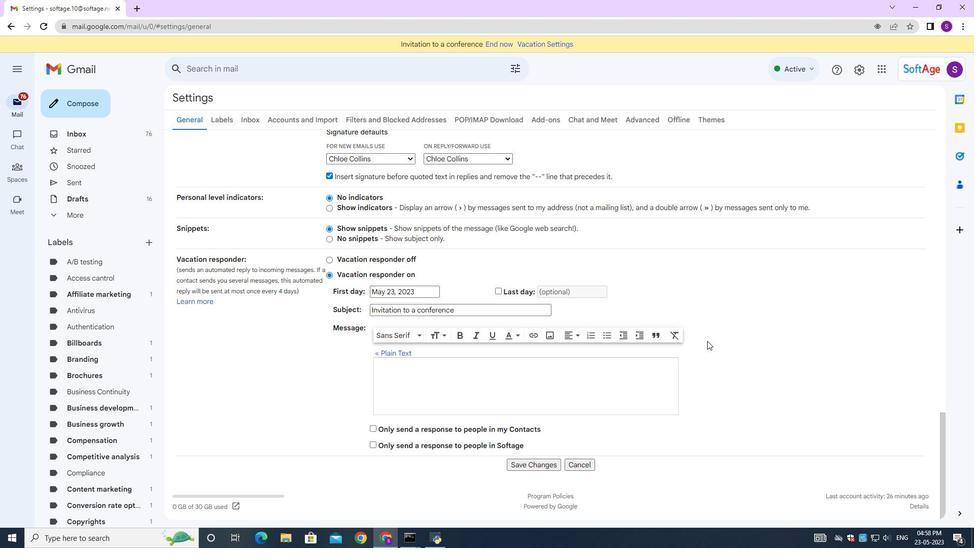 
Action: Mouse moved to (666, 347)
Screenshot: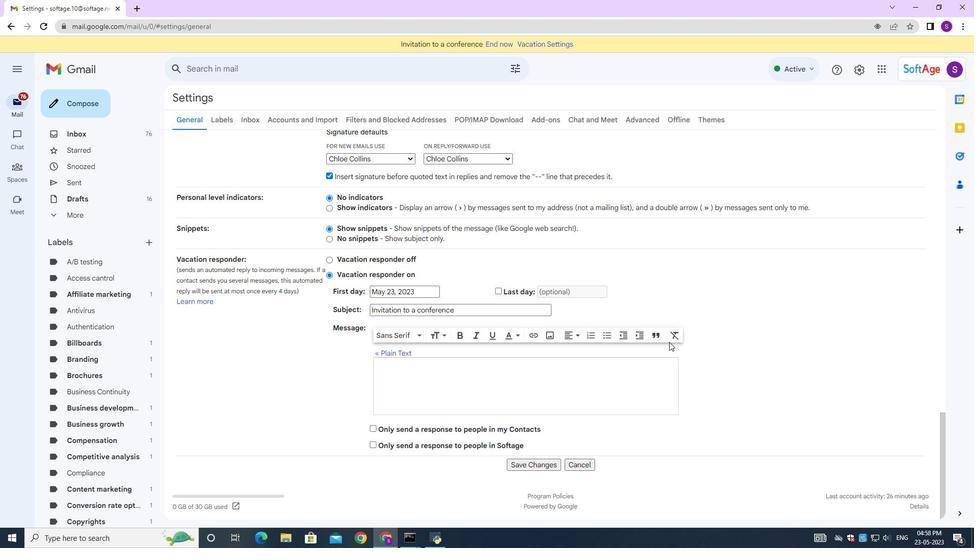 
Action: Mouse scrolled (667, 346) with delta (0, 0)
Screenshot: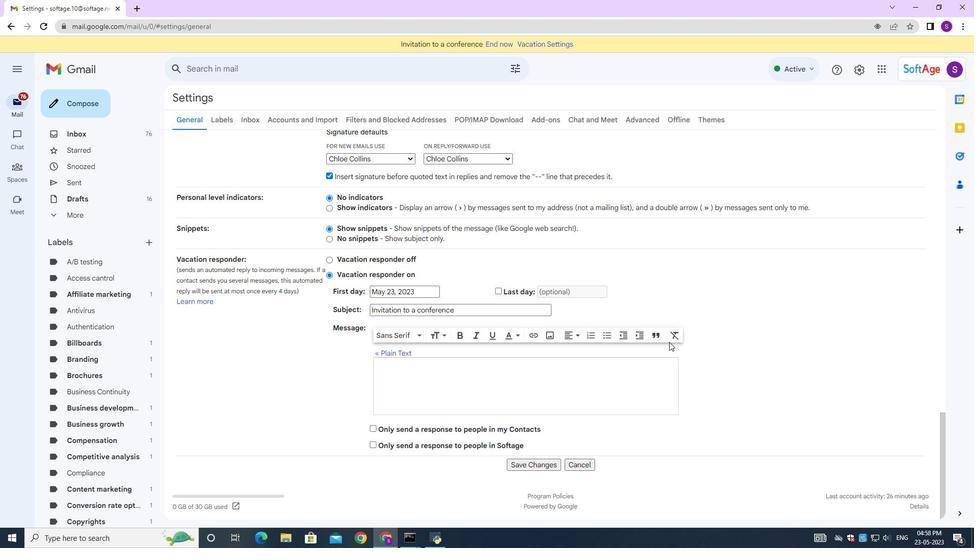 
Action: Mouse moved to (662, 349)
Screenshot: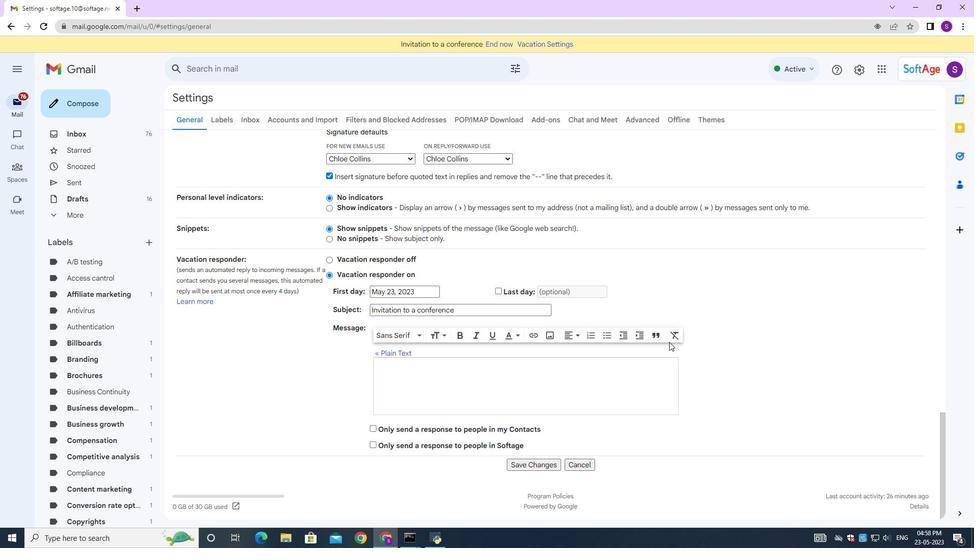 
Action: Mouse scrolled (666, 347) with delta (0, 0)
Screenshot: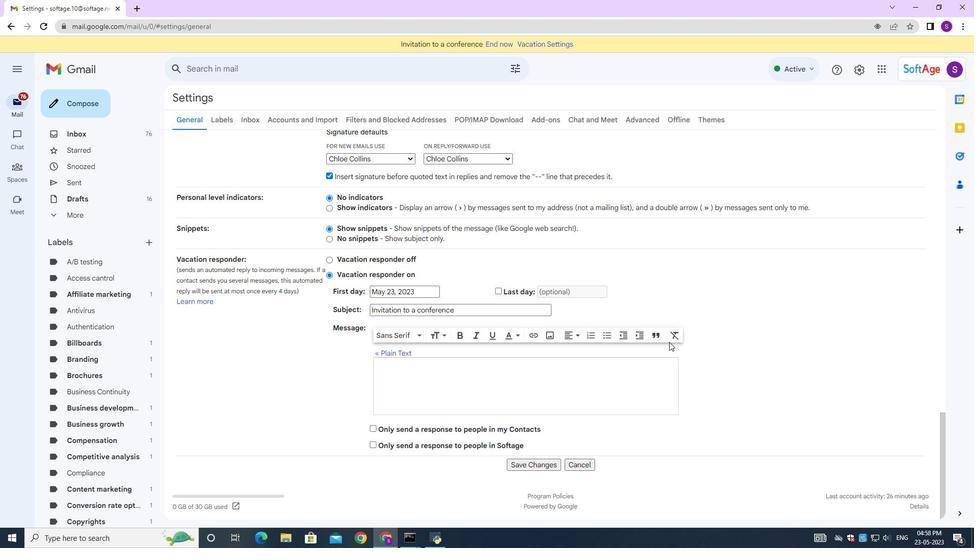 
Action: Mouse moved to (657, 351)
Screenshot: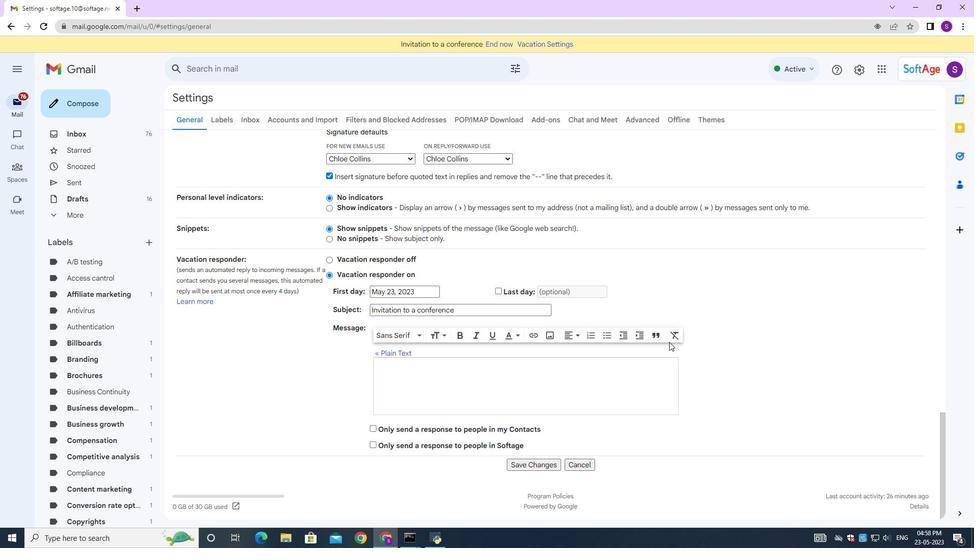 
Action: Mouse scrolled (662, 348) with delta (0, 0)
Screenshot: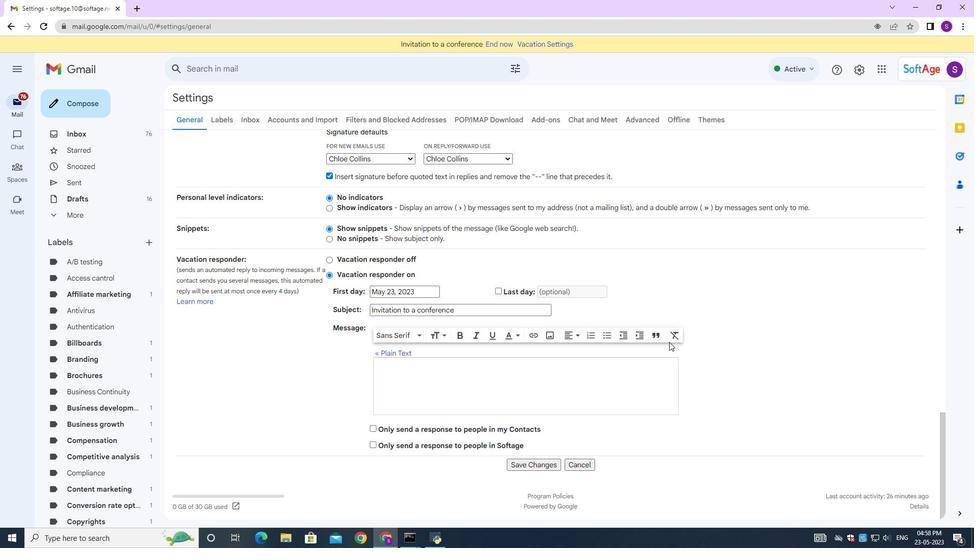 
Action: Mouse moved to (650, 354)
Screenshot: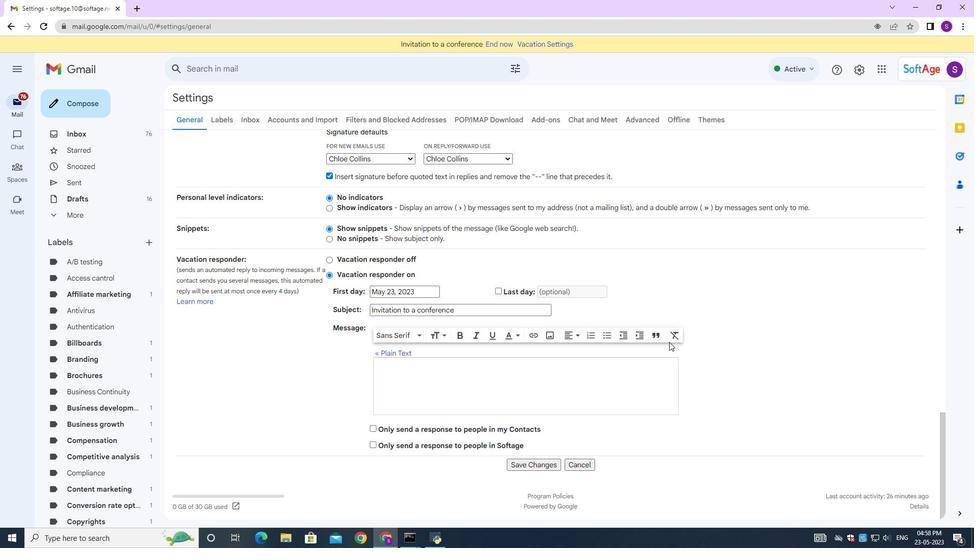 
Action: Mouse scrolled (657, 350) with delta (0, 0)
Screenshot: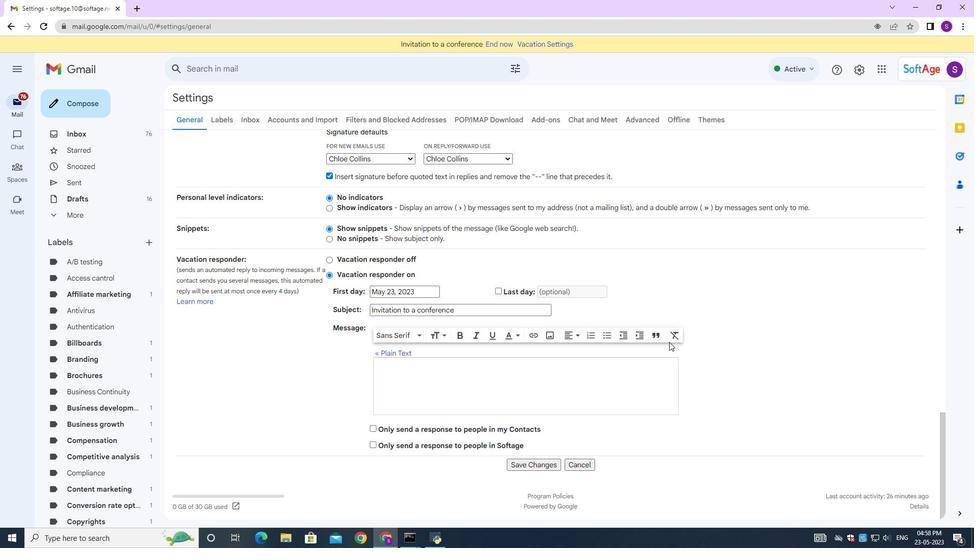 
Action: Mouse moved to (542, 466)
Screenshot: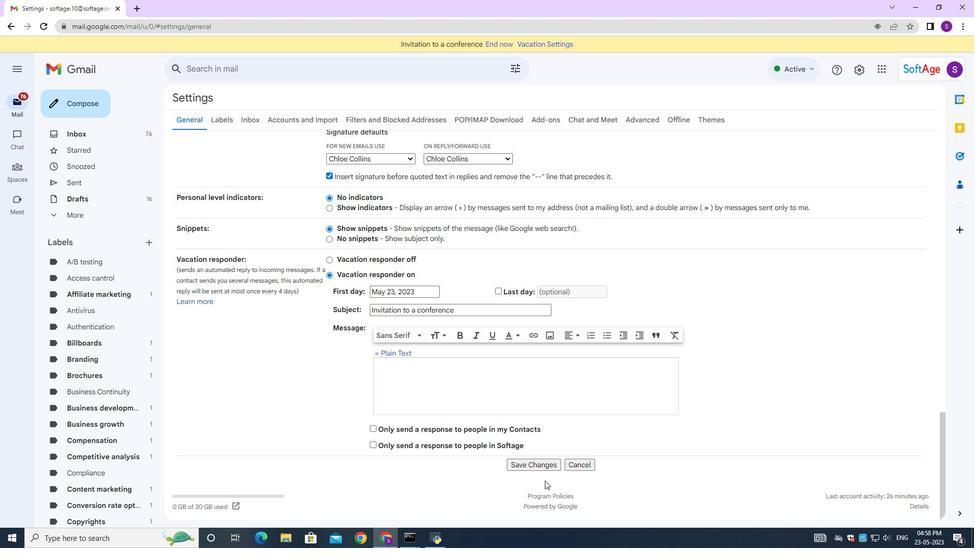 
Action: Mouse pressed left at (542, 466)
Screenshot: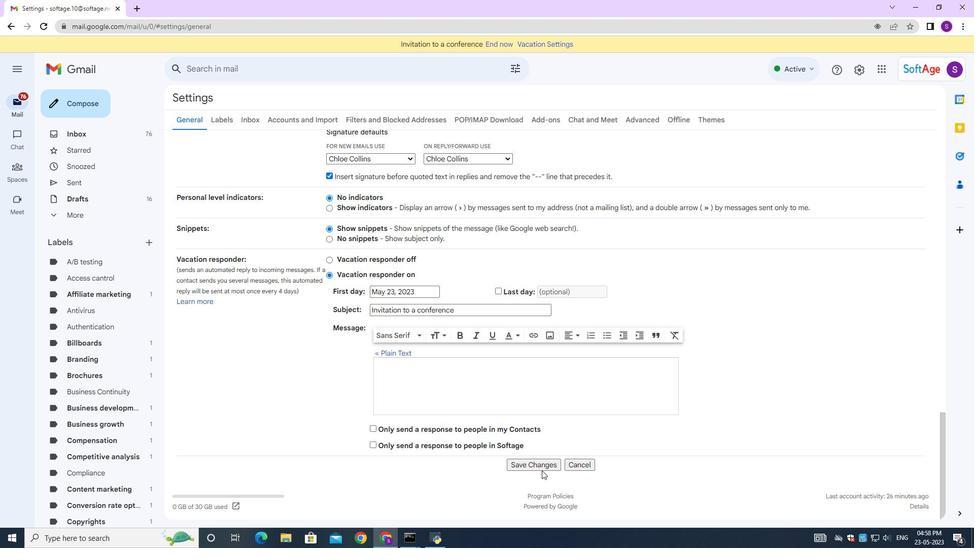 
Action: Mouse moved to (92, 105)
Screenshot: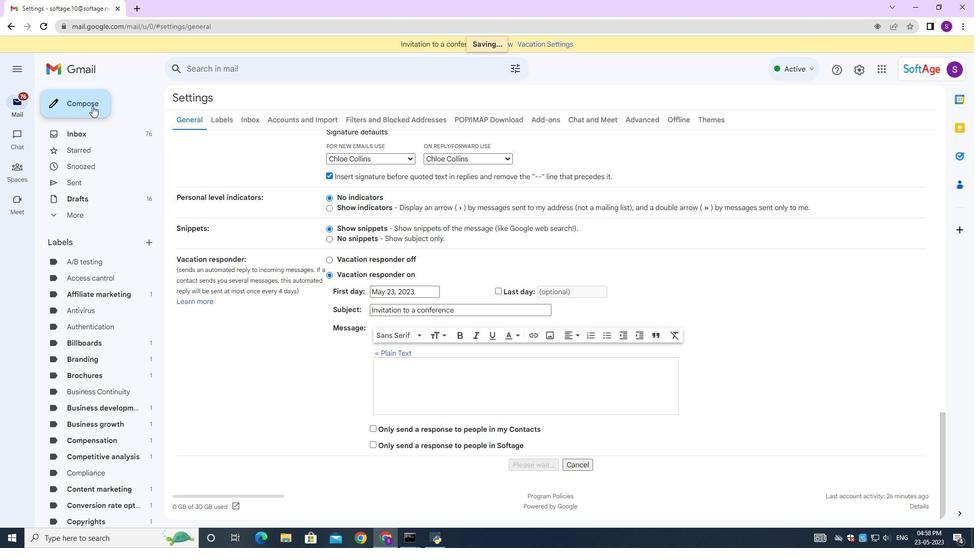 
Action: Mouse pressed left at (92, 105)
Screenshot: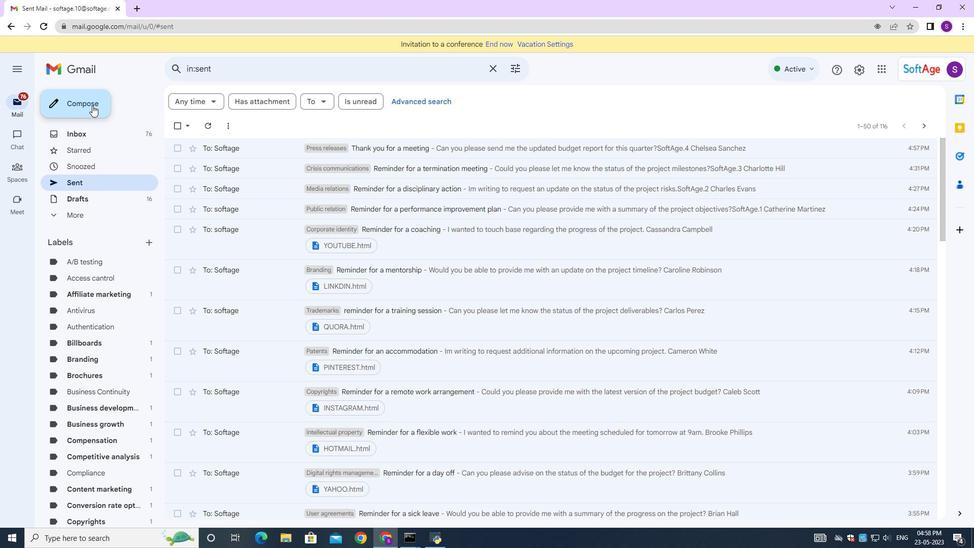 
Action: Mouse moved to (747, 241)
Screenshot: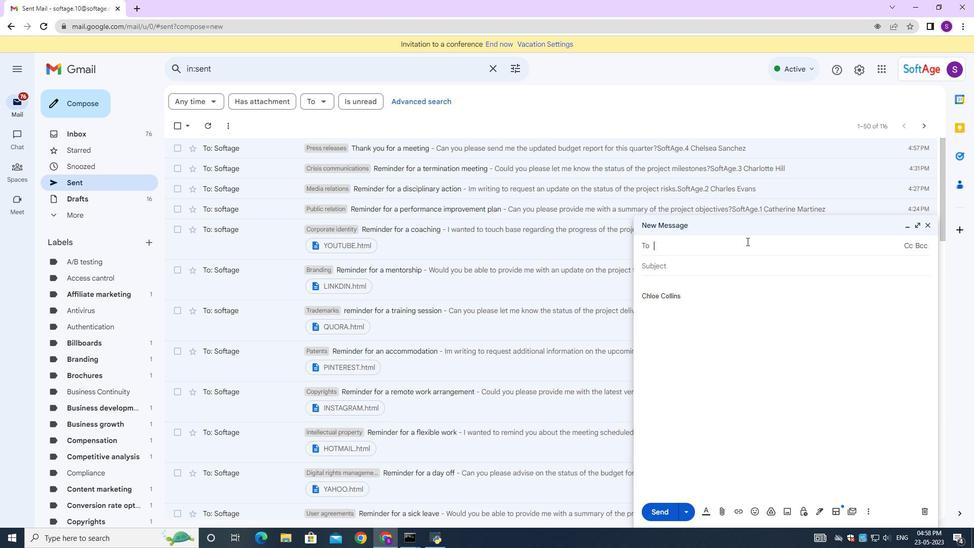 
Action: Key pressed <Key.shift>Softage.5<Key.shift>@softage.net
Screenshot: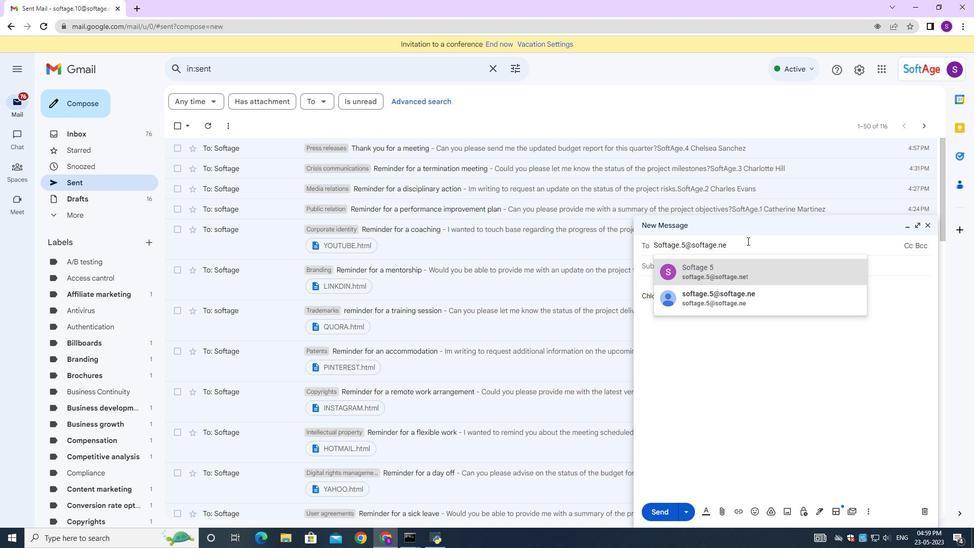 
Action: Mouse moved to (743, 266)
Screenshot: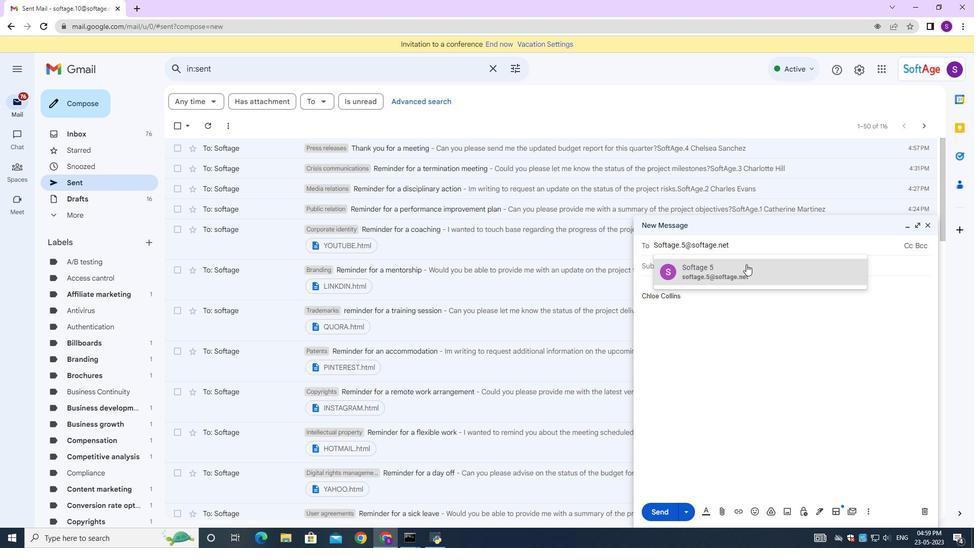 
Action: Mouse pressed left at (743, 266)
Screenshot: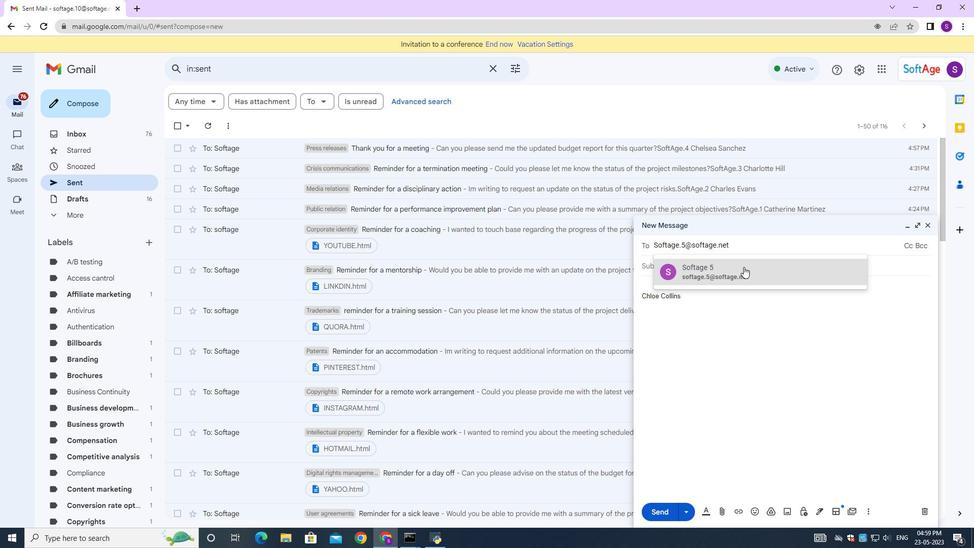 
Action: Mouse moved to (709, 275)
Screenshot: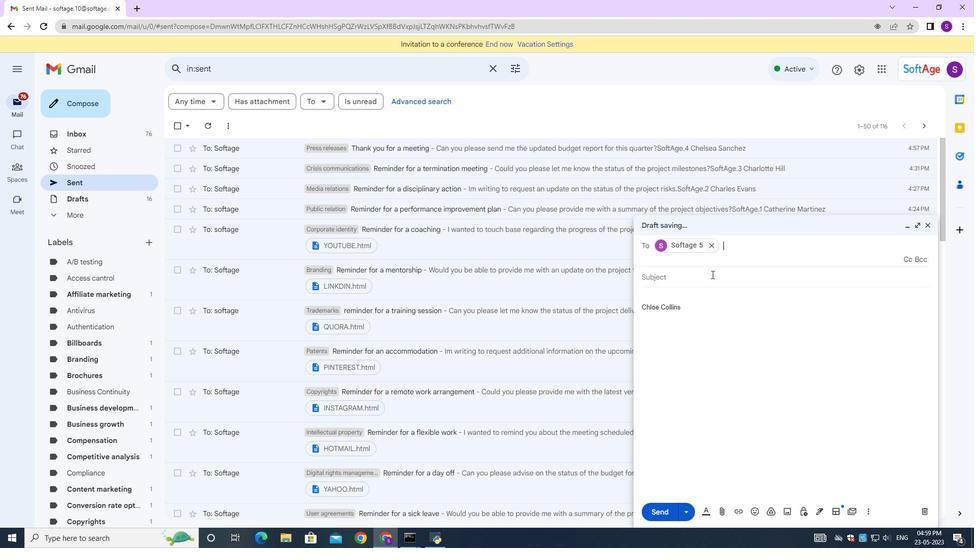 
Action: Mouse pressed left at (709, 275)
Screenshot: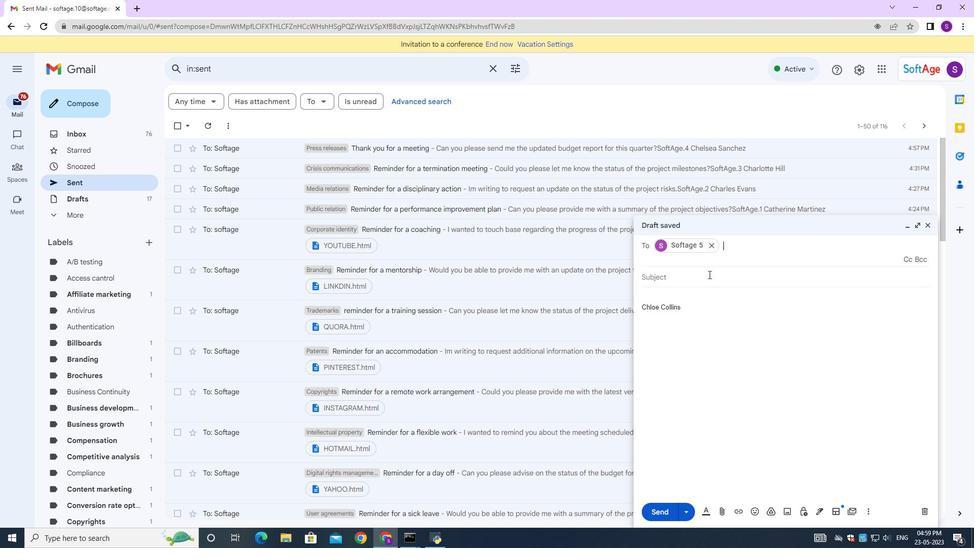 
Action: Mouse moved to (712, 275)
Screenshot: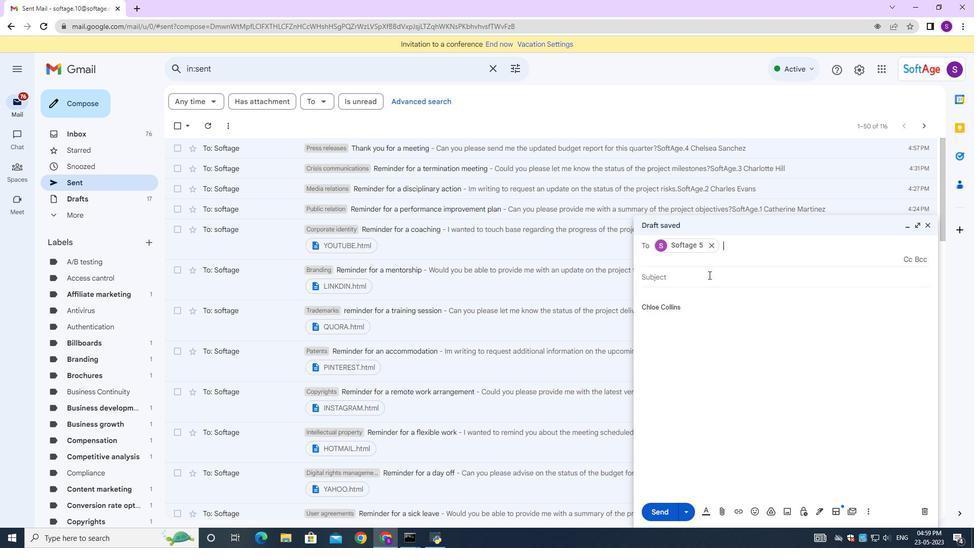 
Action: Key pressed <Key.shift>Thanksd<Key.backspace><Key.backspace><Key.space>you<Key.space>for<Key.space>a<Key.space>call<Key.space>
Screenshot: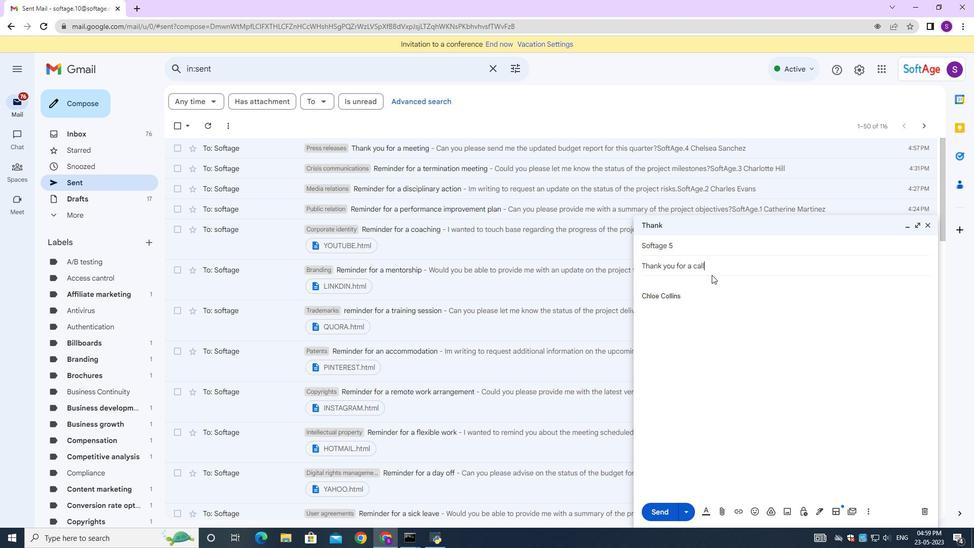 
Action: Mouse moved to (704, 283)
Screenshot: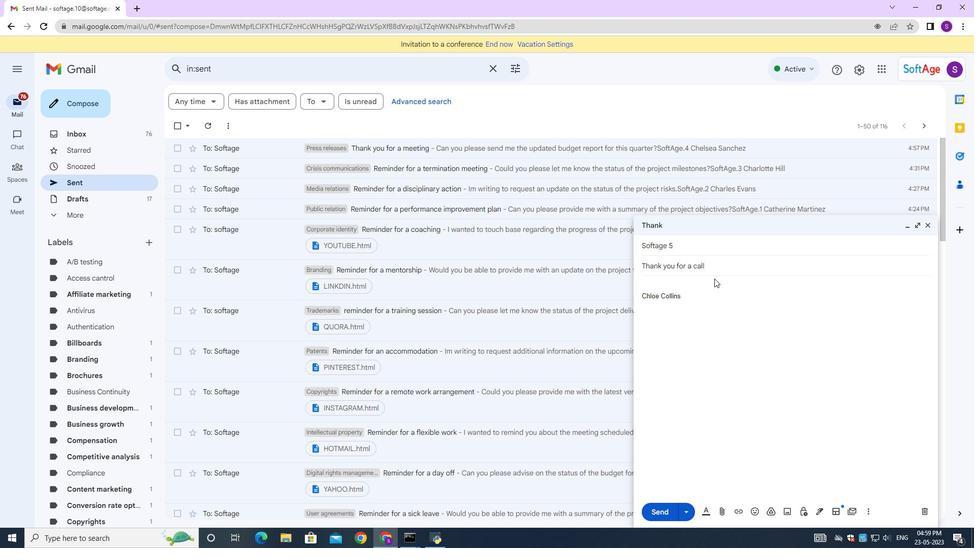 
Action: Mouse pressed left at (704, 283)
Screenshot: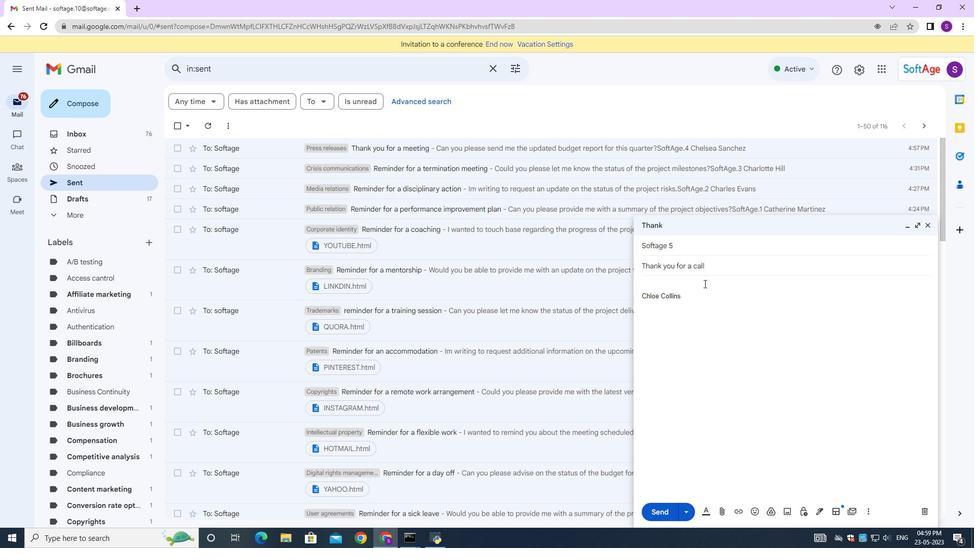 
Action: Key pressed <Key.shift>We<Key.space>need<Key.space>to<Key.space>reschedule<Key.space>our<Key.space>meeting<Key.space>for<Key.space>next<Key.space>week.c<Key.backspace><Key.shift><Key.shift>Could<Key.space>you<Key.space>let<Key.space>me<Key.space>know<Key.space>your<Key.space>availavi<Key.backspace><Key.backspace>bill<Key.backspace>ity<Key.shift_r>?
Screenshot: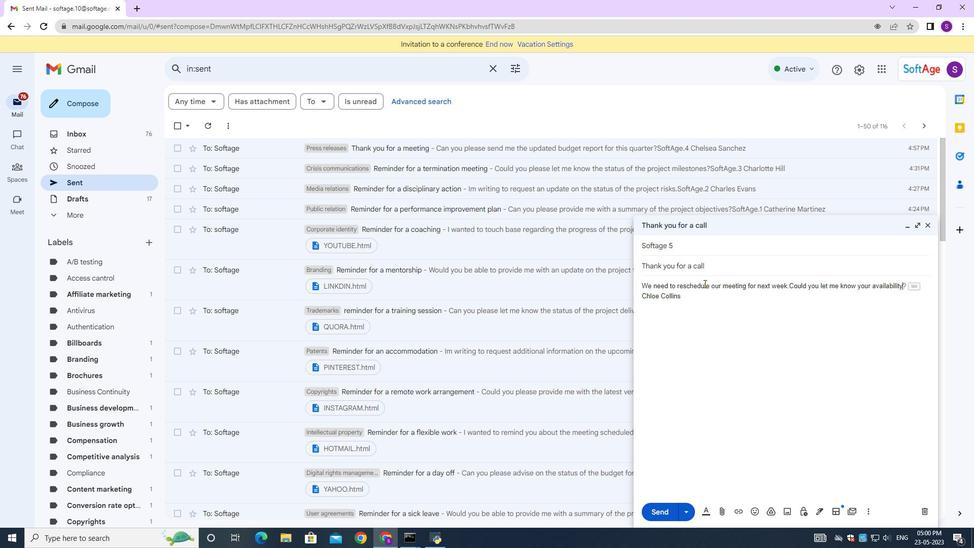 
Action: Mouse moved to (757, 357)
Screenshot: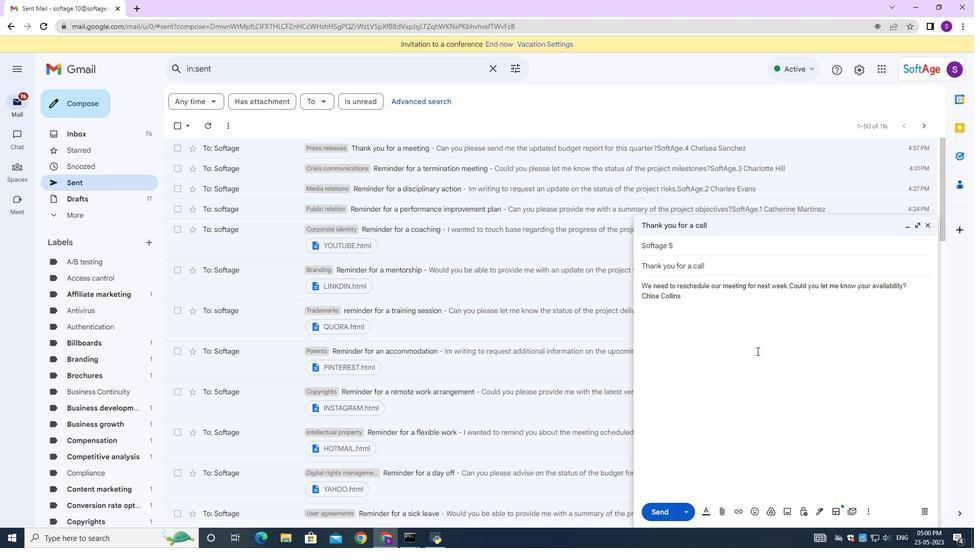 
Action: Mouse scrolled (757, 356) with delta (0, 0)
Screenshot: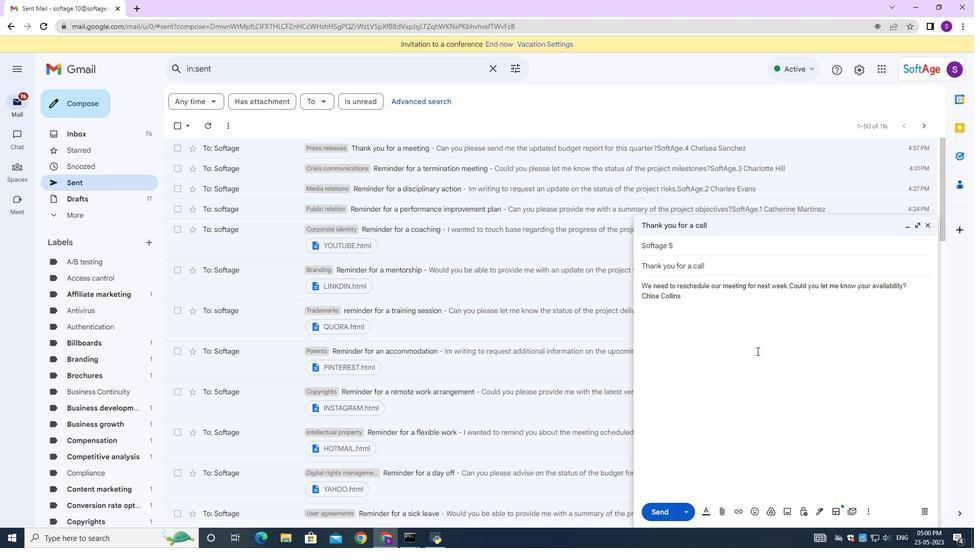 
Action: Mouse moved to (758, 360)
Screenshot: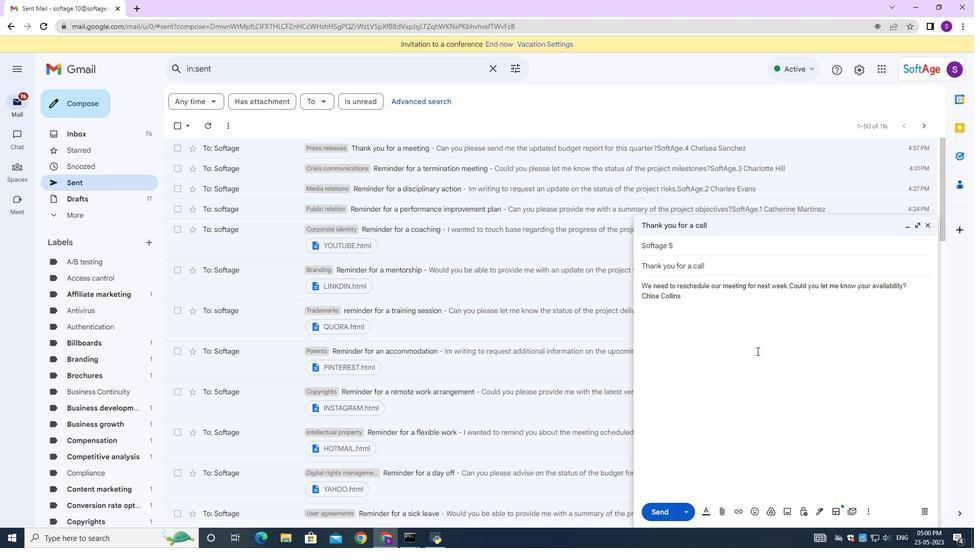 
Action: Mouse scrolled (758, 360) with delta (0, 0)
Screenshot: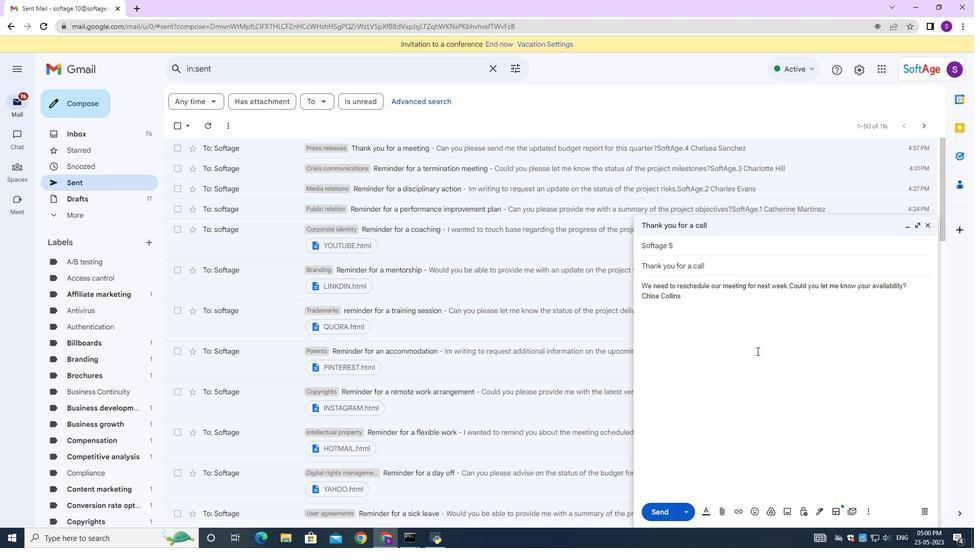 
Action: Mouse moved to (758, 362)
Screenshot: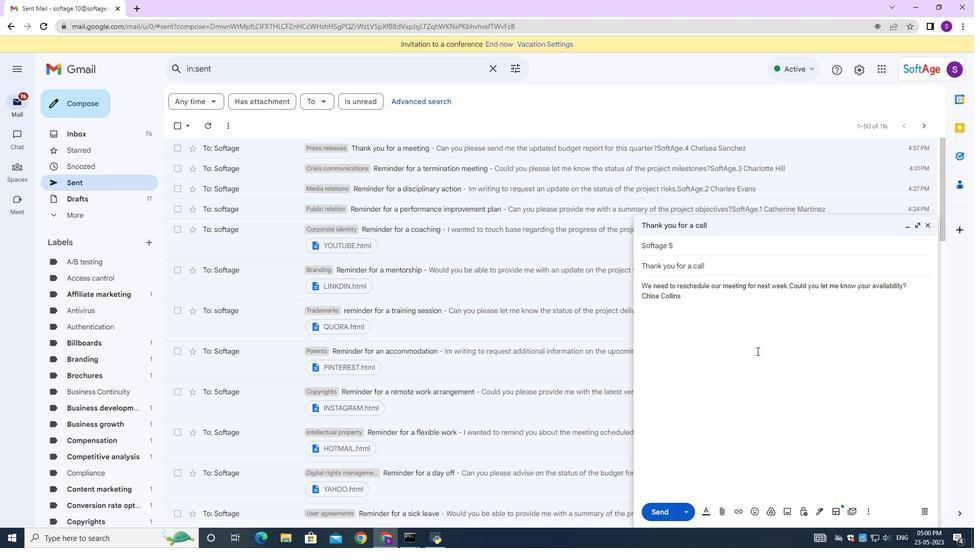 
Action: Mouse scrolled (758, 361) with delta (0, 0)
Screenshot: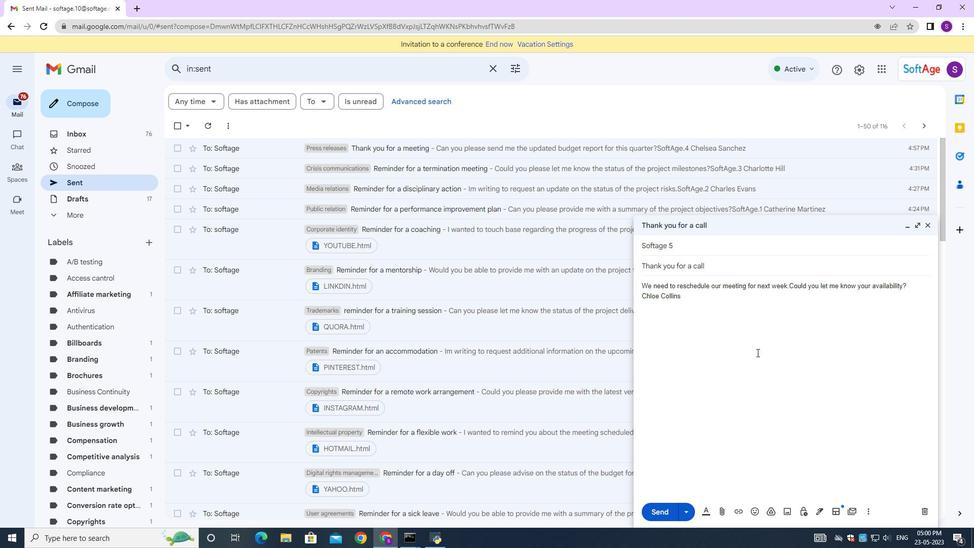 
Action: Mouse moved to (758, 362)
Screenshot: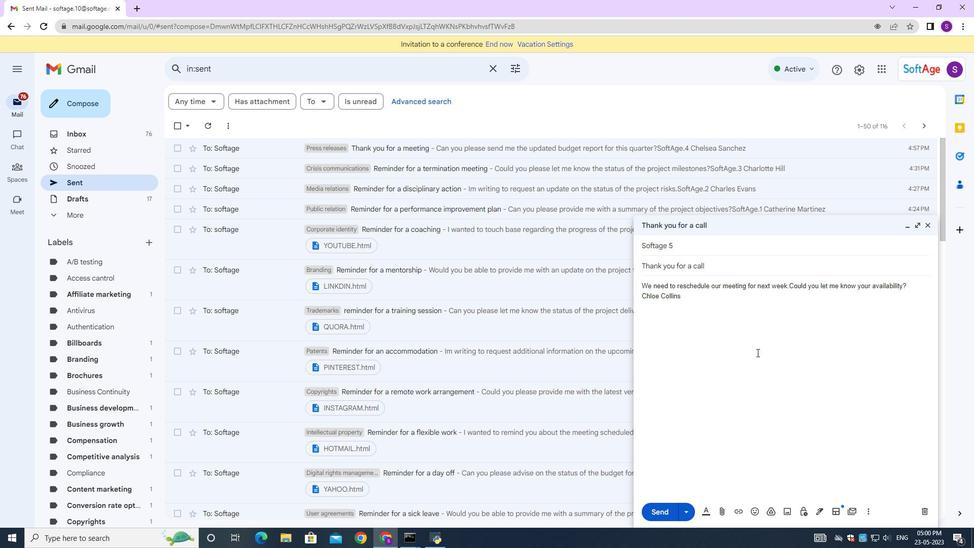 
Action: Mouse scrolled (758, 362) with delta (0, 0)
Screenshot: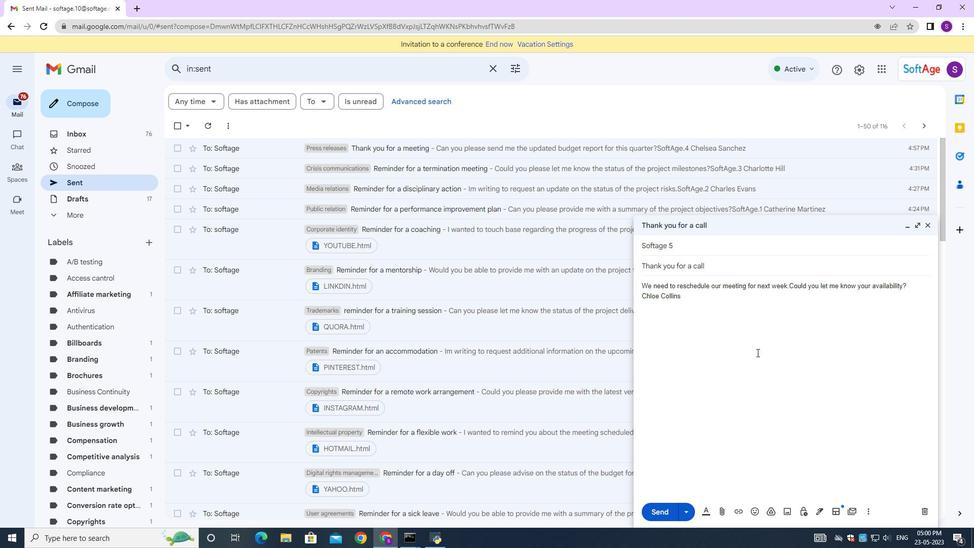 
Action: Mouse moved to (759, 363)
Screenshot: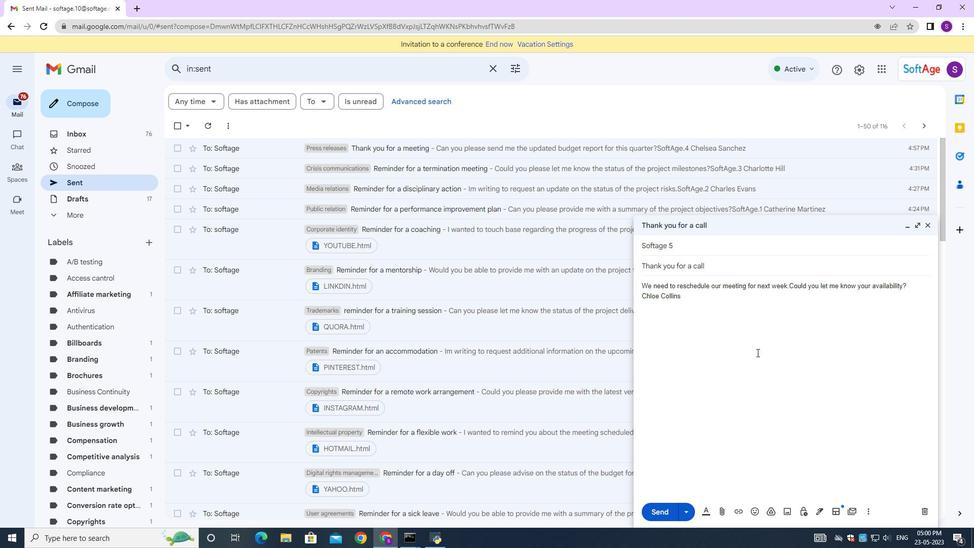 
Action: Mouse scrolled (759, 362) with delta (0, 0)
Screenshot: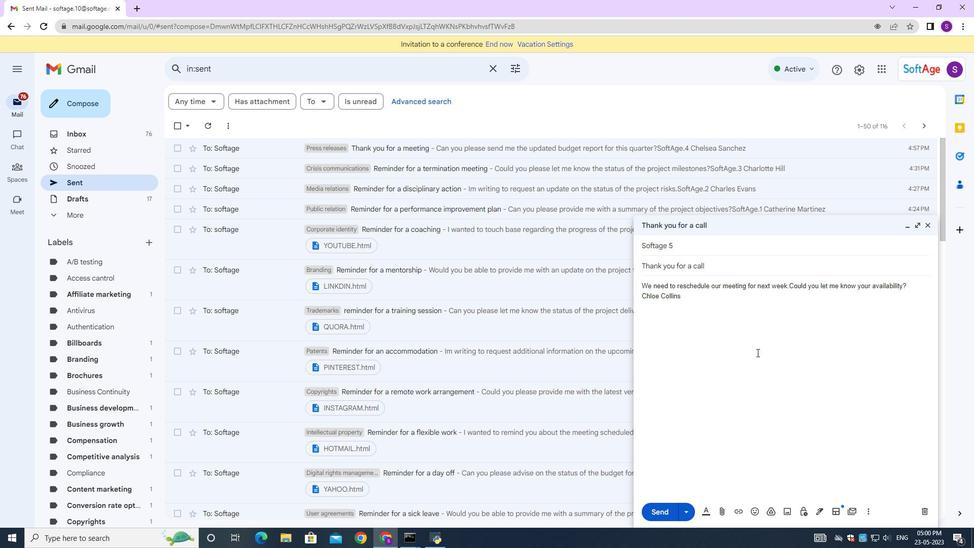
Action: Mouse moved to (740, 514)
Screenshot: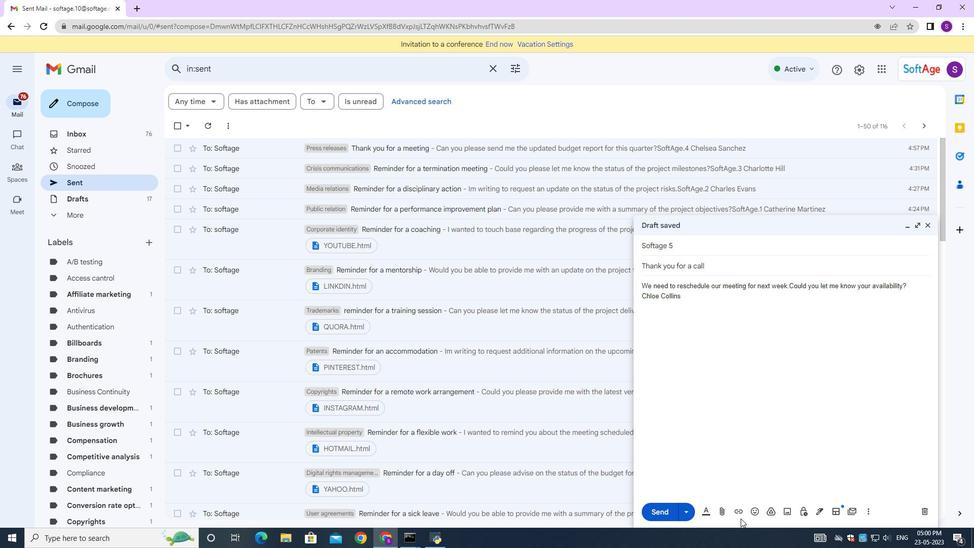 
Action: Mouse pressed left at (740, 514)
Screenshot: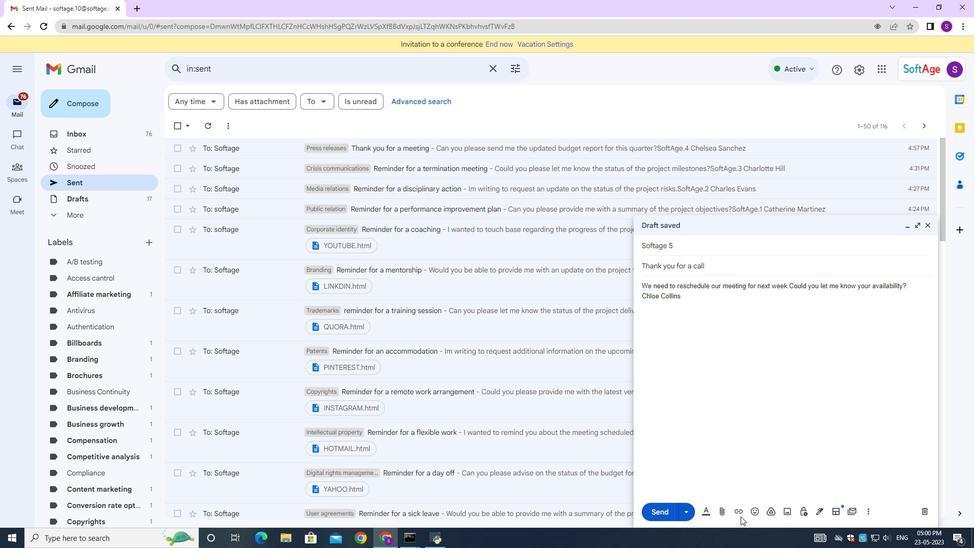 
Action: Mouse moved to (349, 294)
Screenshot: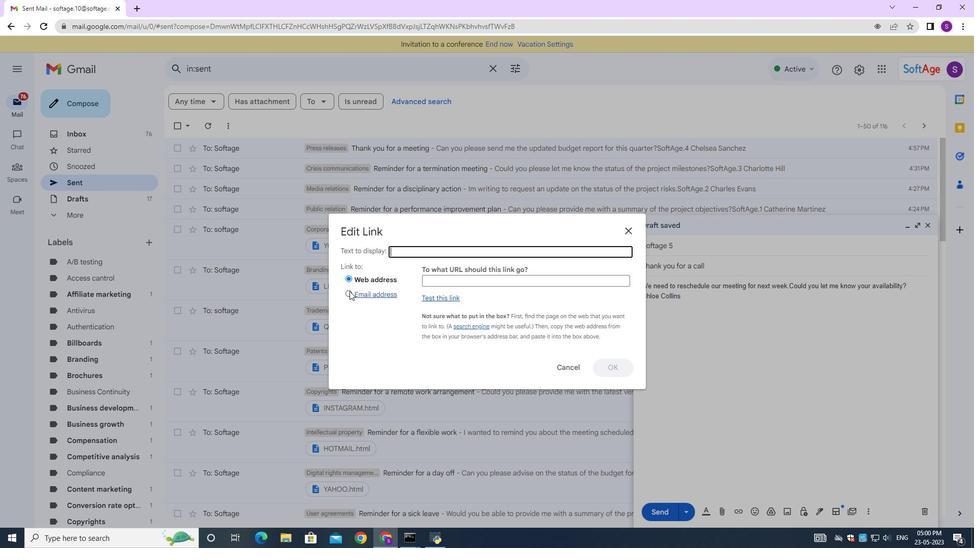 
Action: Mouse pressed left at (349, 294)
Screenshot: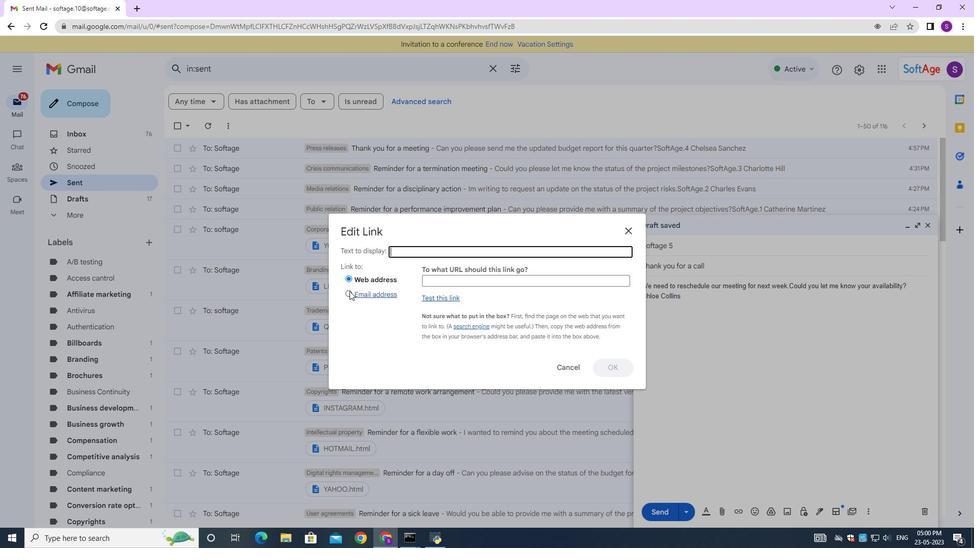 
Action: Mouse moved to (429, 249)
Screenshot: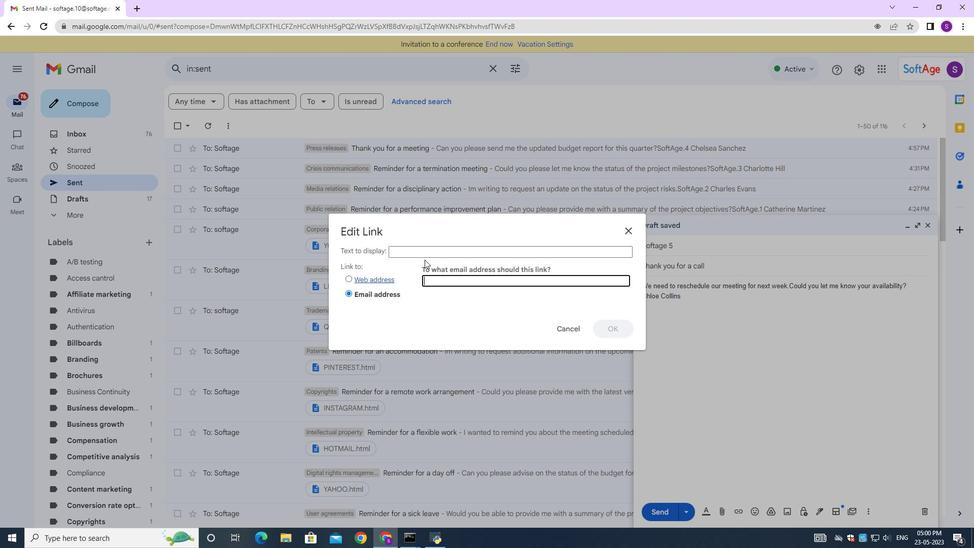 
Action: Mouse pressed left at (429, 249)
Screenshot: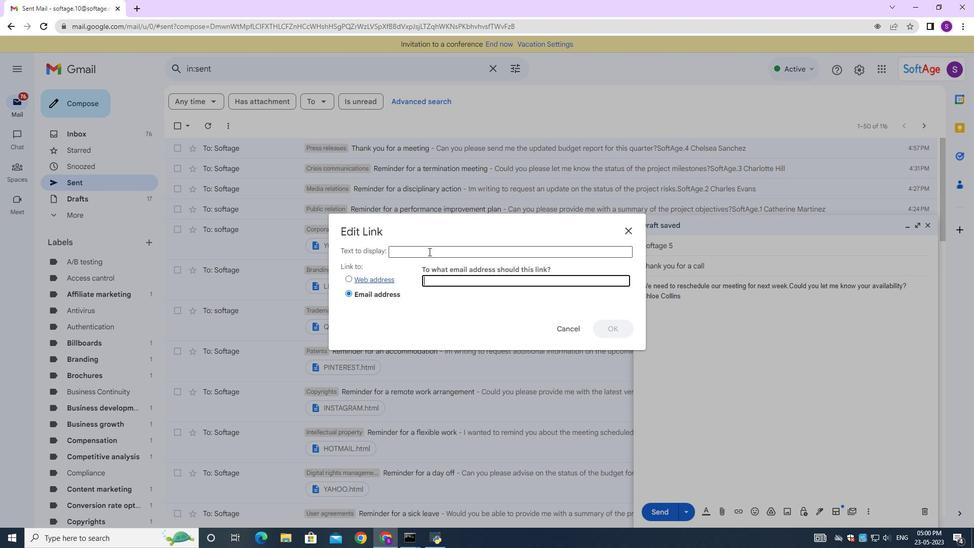 
Action: Mouse moved to (429, 249)
Screenshot: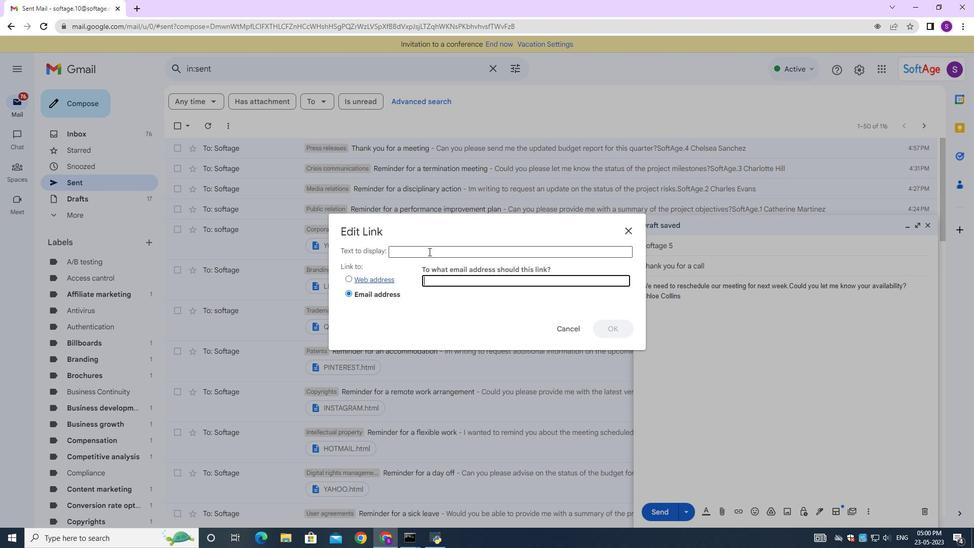 
Action: Key pressed <Key.shift>Soft<Key.shift>Age.5
Screenshot: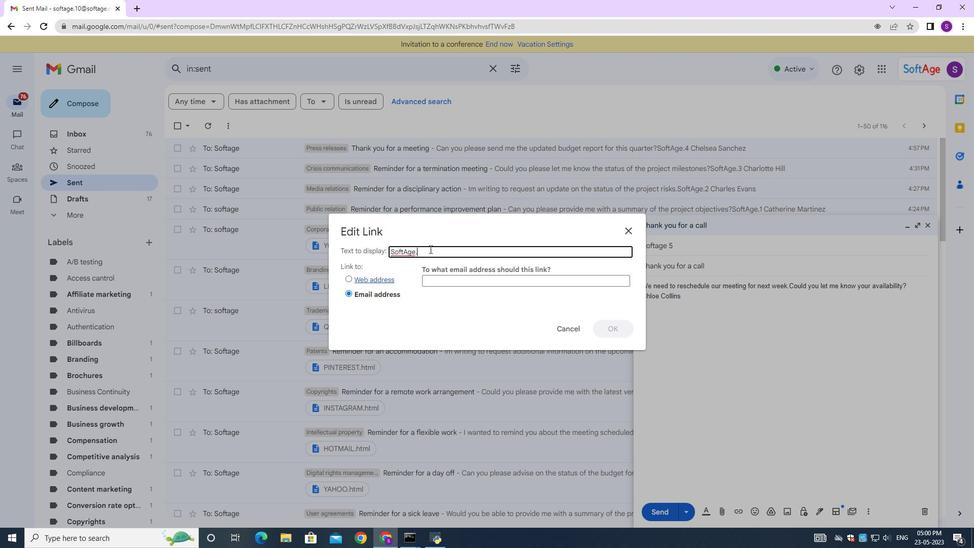 
Action: Mouse moved to (436, 280)
Screenshot: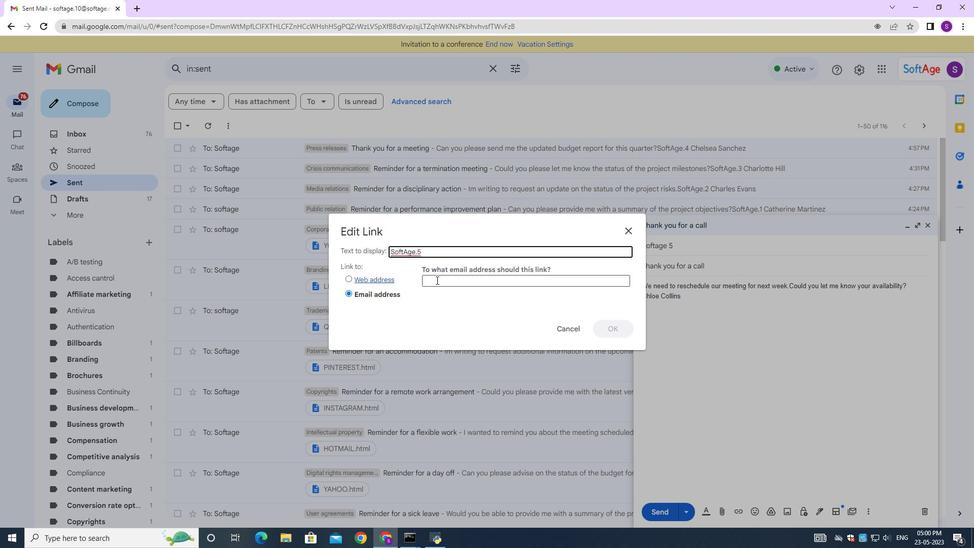 
Action: Mouse pressed left at (436, 280)
Screenshot: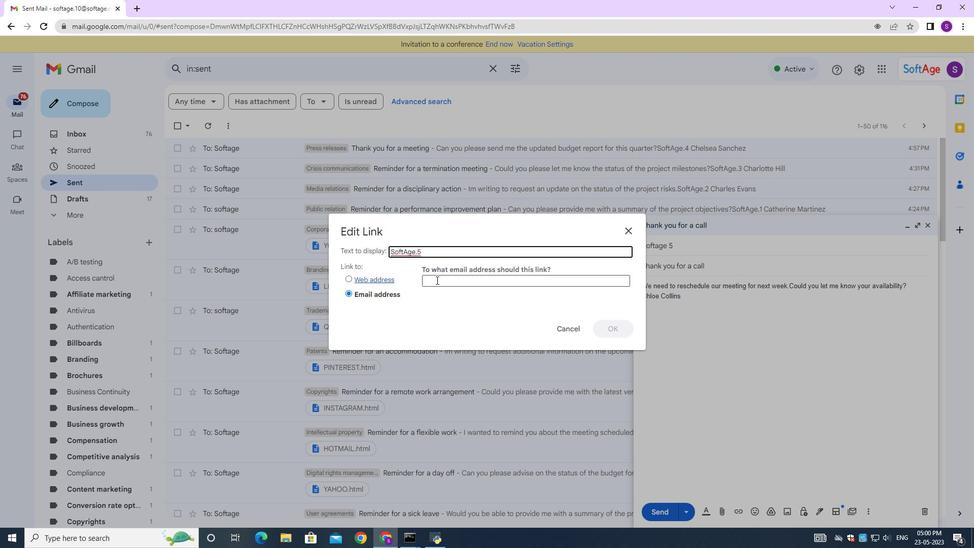 
Action: Key pressed <Key.shift>Softage.5<Key.shift><Key.shift><Key.shift><Key.shift><Key.shift><Key.shift><Key.shift><Key.shift><Key.shift><Key.shift><Key.shift><Key.shift>@softage.net
Screenshot: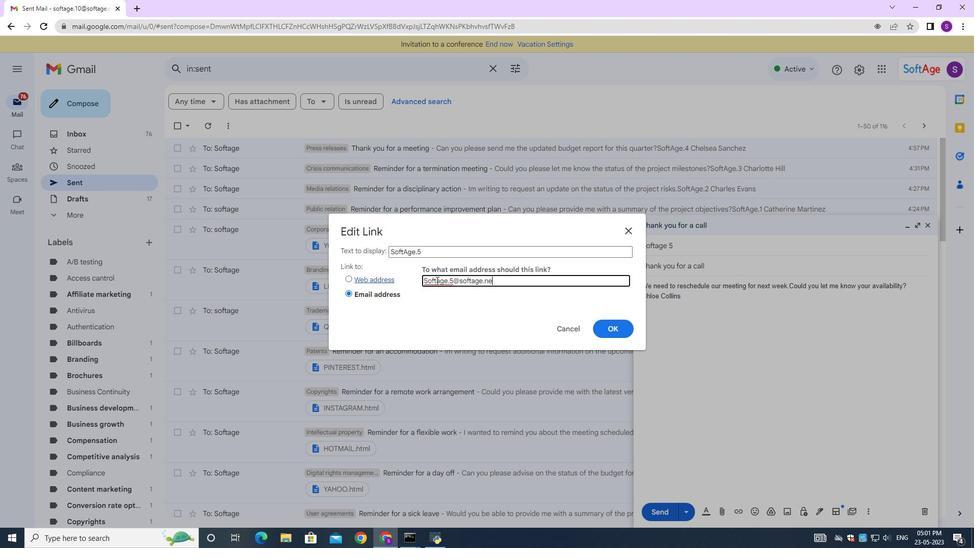 
Action: Mouse moved to (520, 284)
Screenshot: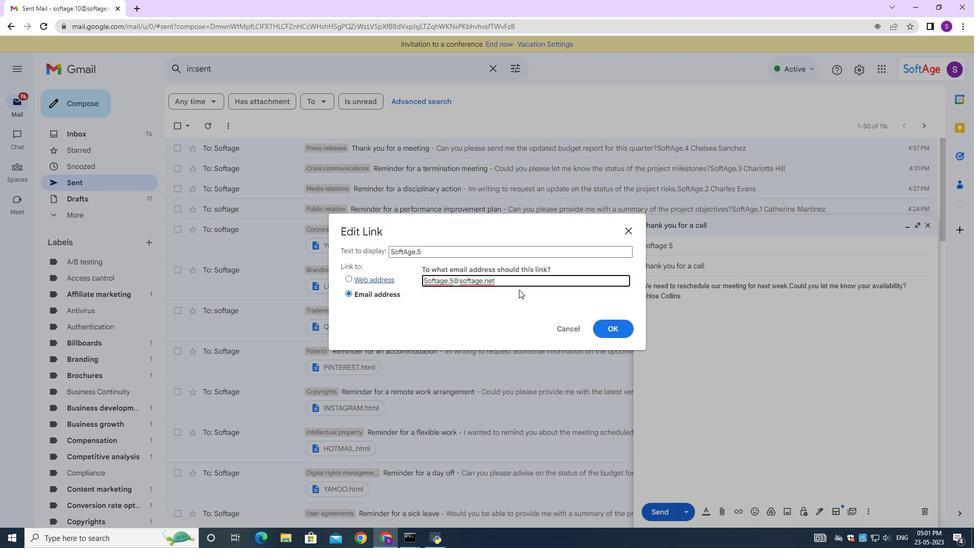 
Action: Mouse pressed left at (520, 284)
Screenshot: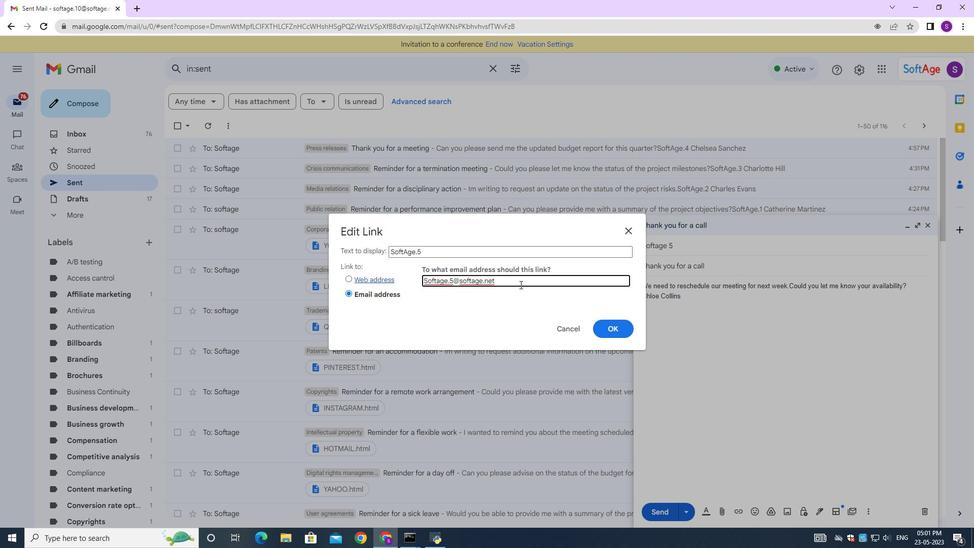 
Action: Mouse moved to (619, 328)
Screenshot: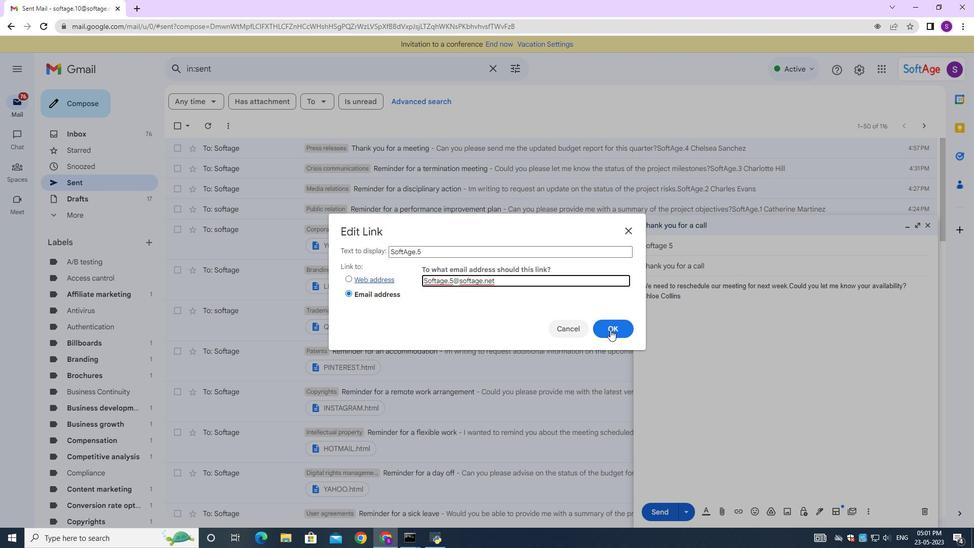 
Action: Mouse pressed left at (619, 328)
Screenshot: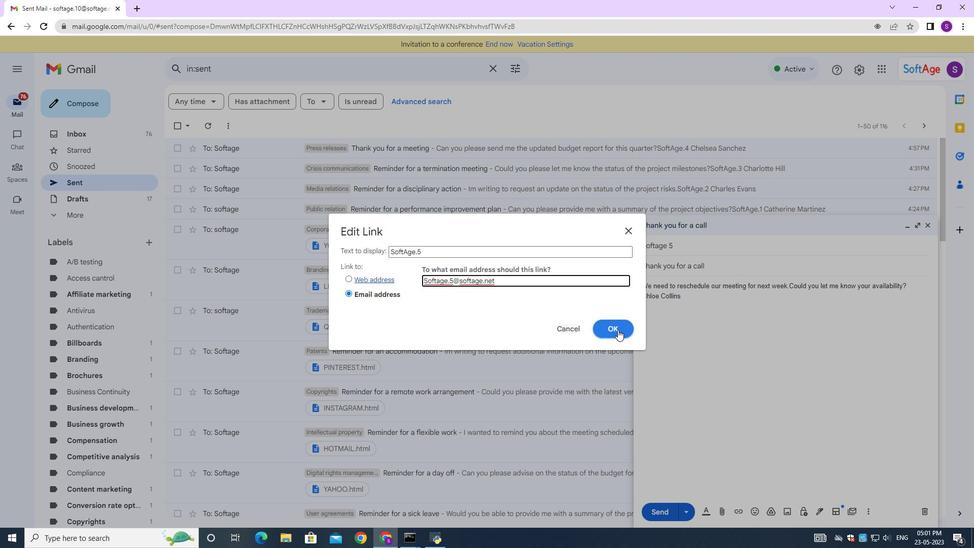 
Action: Mouse moved to (663, 516)
Screenshot: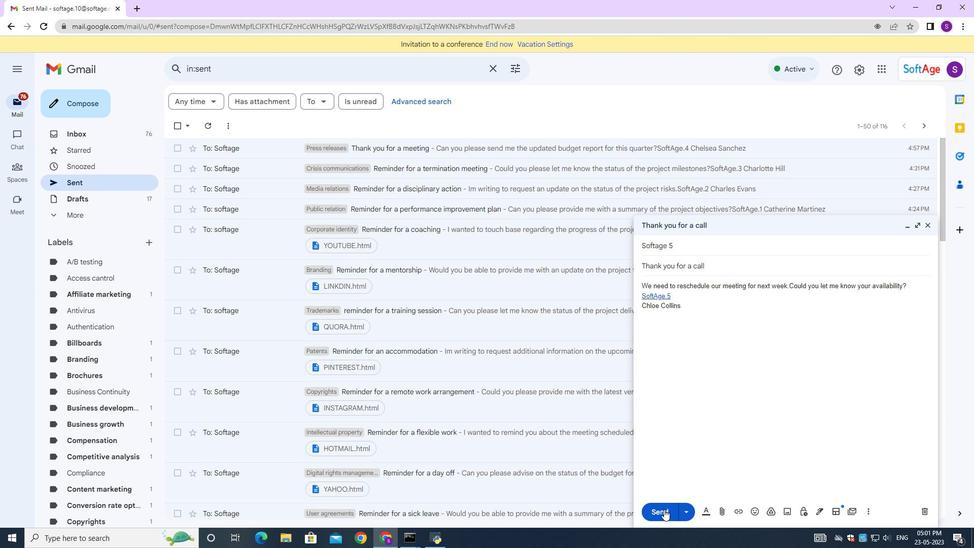 
Action: Mouse pressed left at (663, 516)
Screenshot: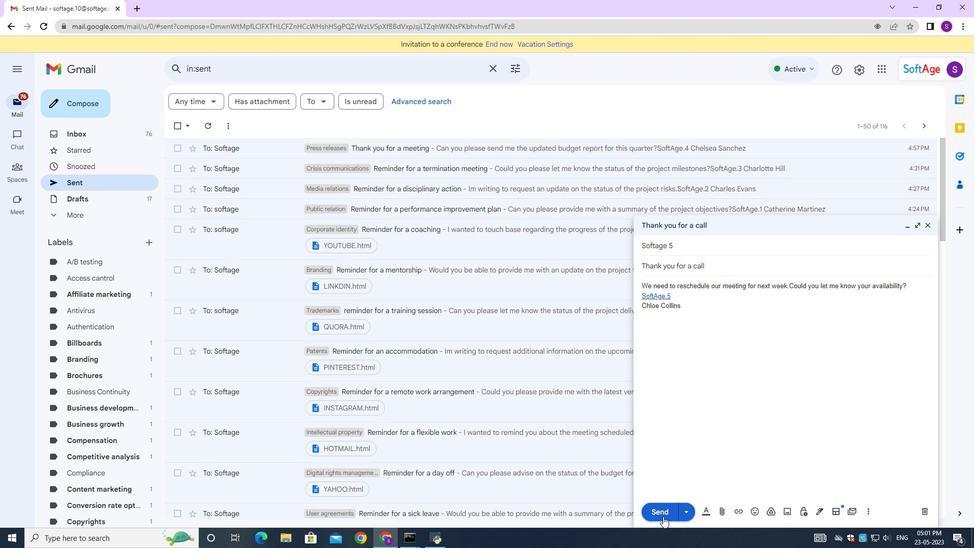 
Action: Mouse moved to (471, 143)
Screenshot: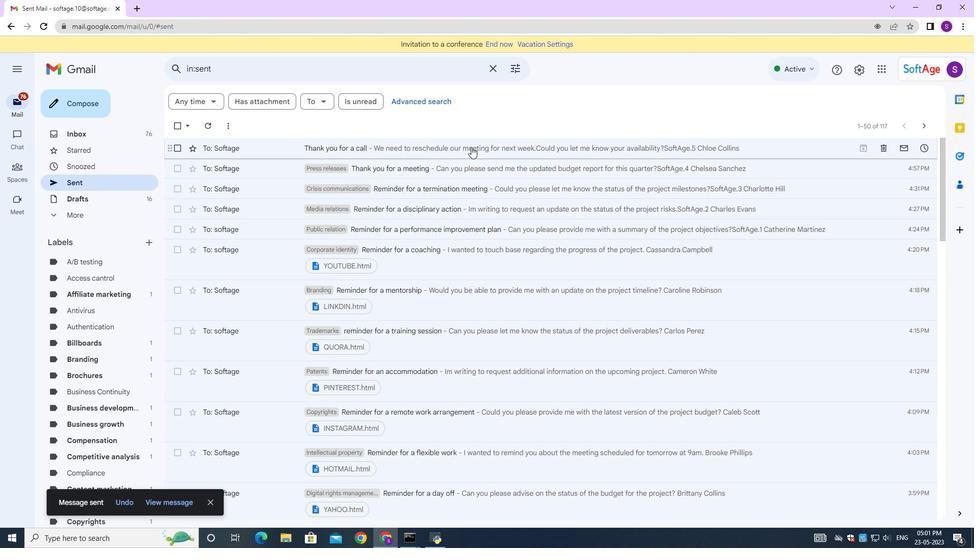 
Action: Mouse pressed left at (471, 143)
Screenshot: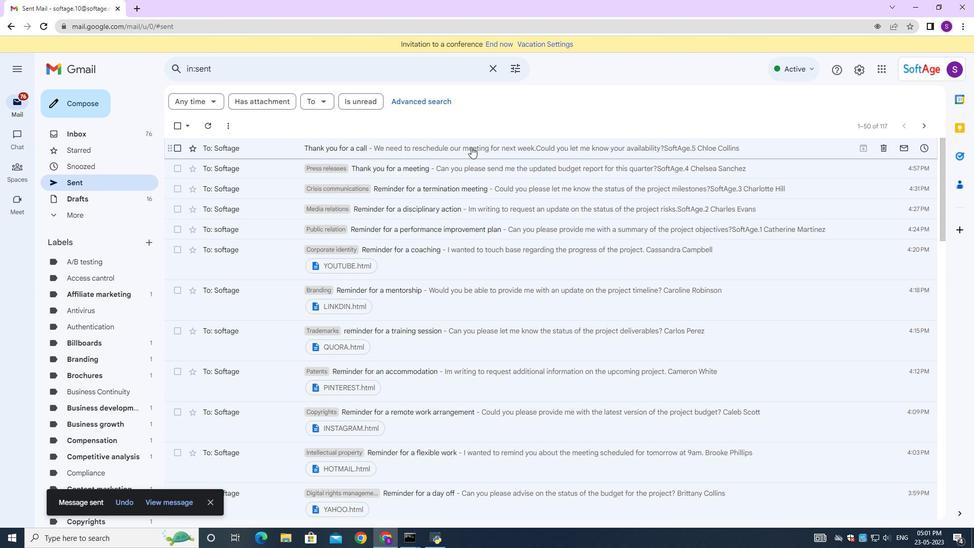 
Action: Mouse moved to (378, 97)
Screenshot: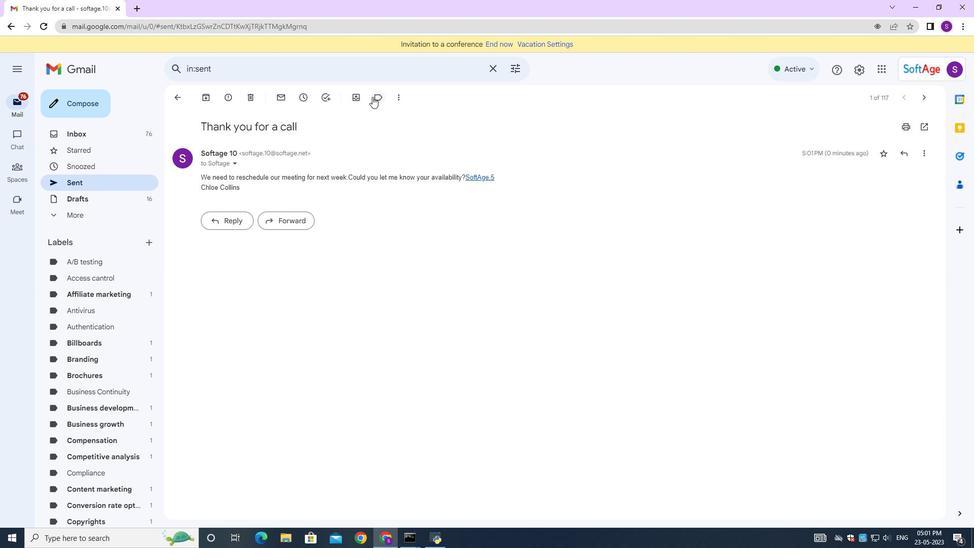 
Action: Mouse pressed left at (378, 97)
Screenshot: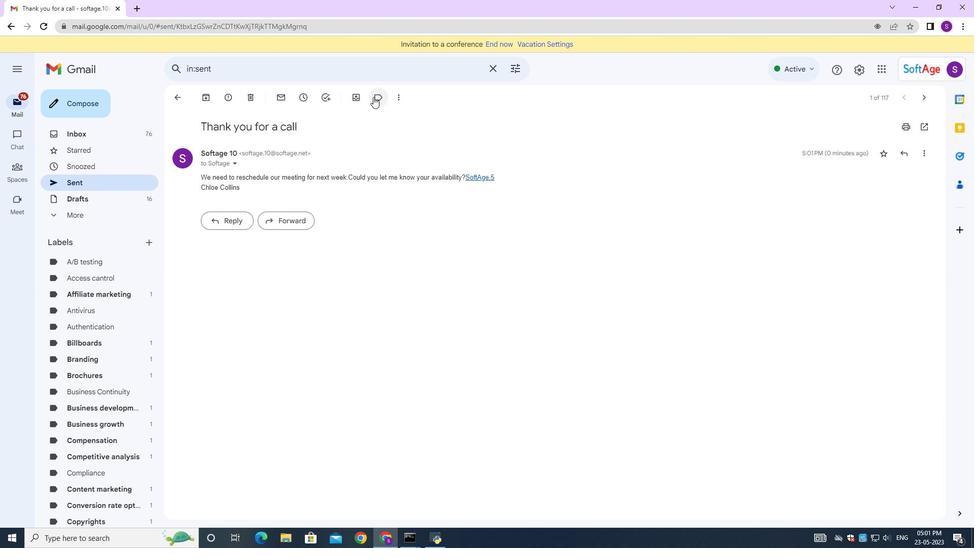 
Action: Mouse moved to (379, 97)
Screenshot: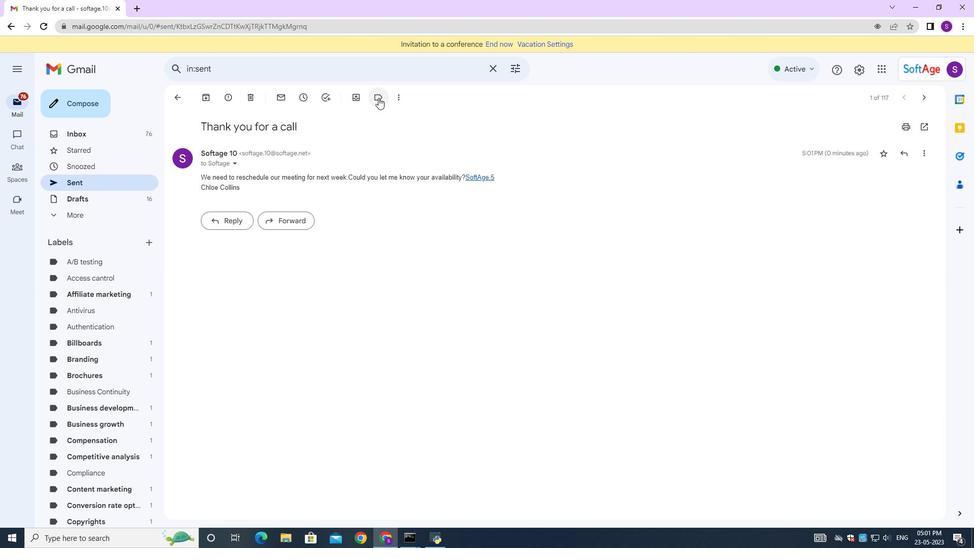 
Action: Key pressed new
Screenshot: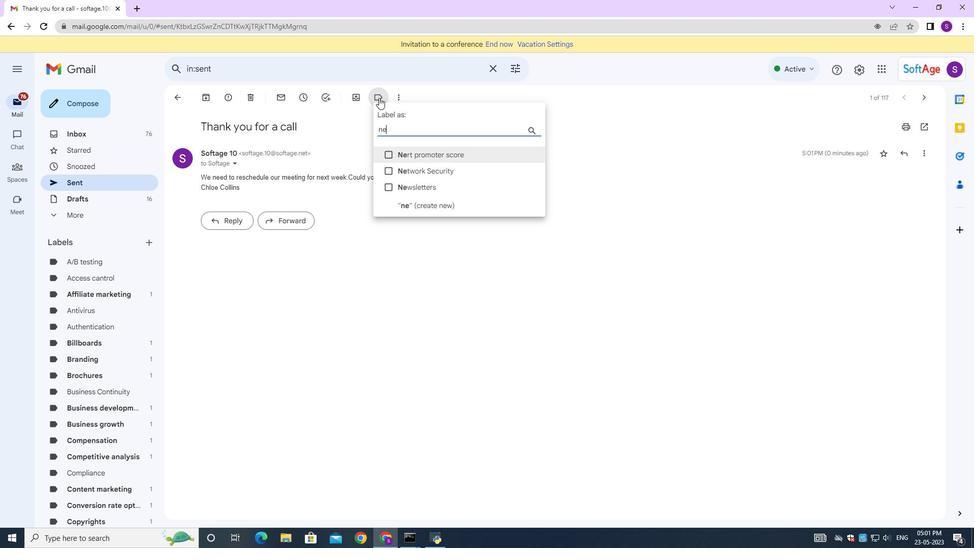 
Action: Mouse moved to (395, 152)
Screenshot: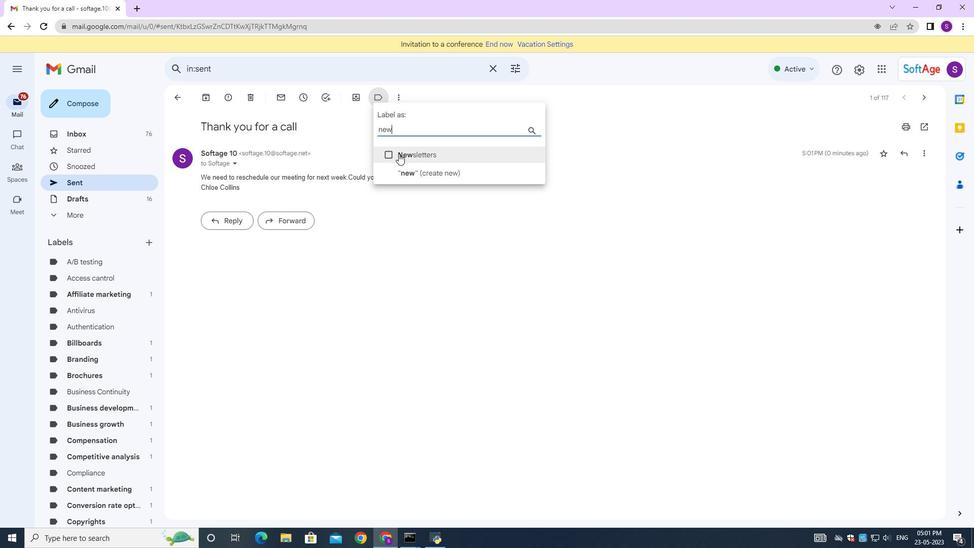 
Action: Mouse pressed left at (395, 152)
Screenshot: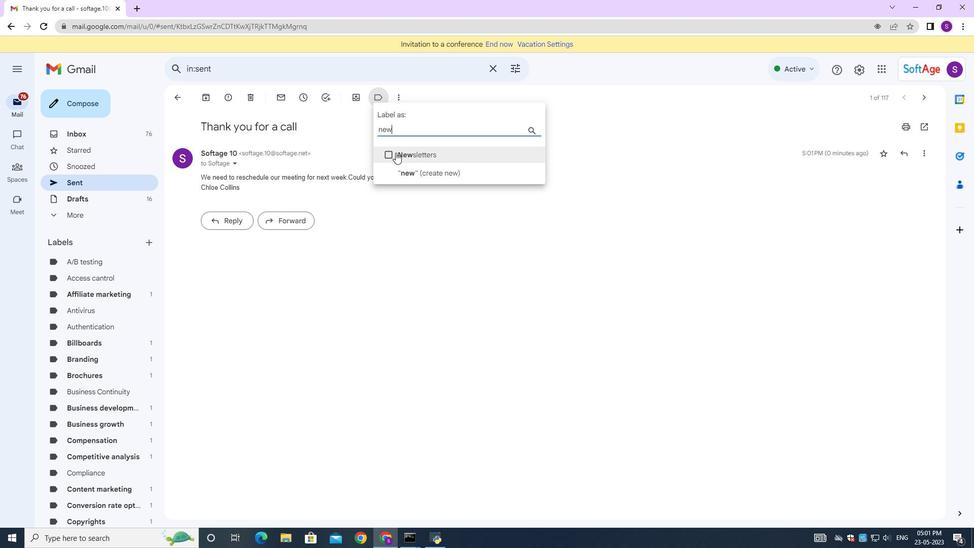 
Action: Mouse moved to (377, 137)
Screenshot: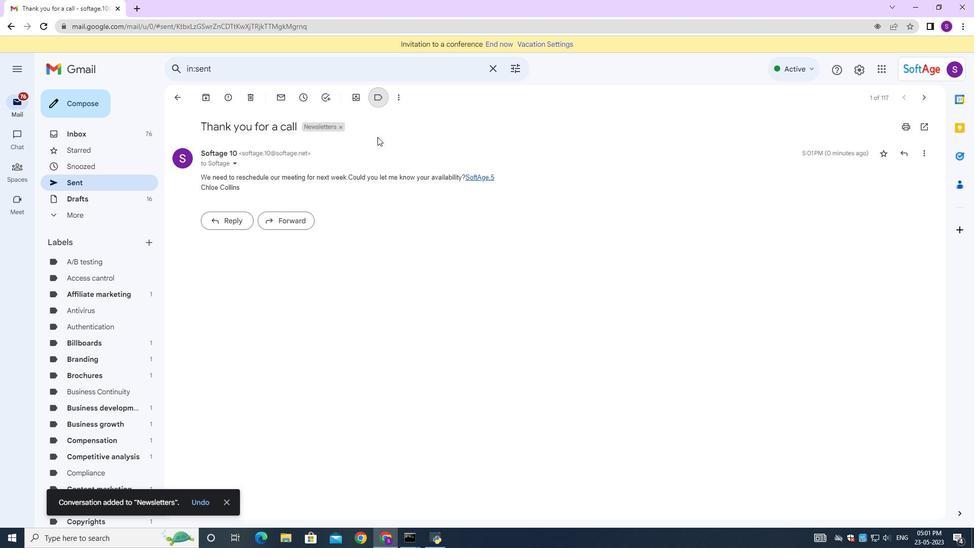 
